 Task: Search one way flight ticket for 4 adults, 1 infant in seat and 1 infant on lap in premium economy from Charlotte Amalie,st. Thomas: Cyril E. King Airport to New Bern: Coastal Carolina Regional Airport (was Craven County Regional) on 8-4-2023. Choice of flights is Emirates. Number of bags: 3 checked bags. Price is upto 83000. Outbound departure time preference is 4:15.
Action: Mouse moved to (332, 285)
Screenshot: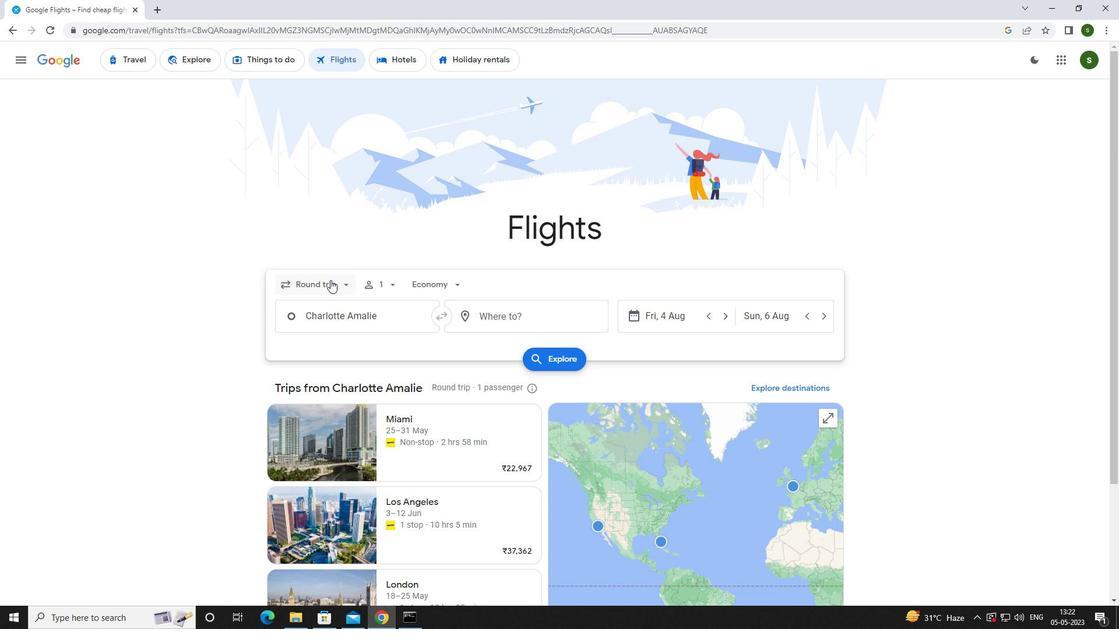 
Action: Mouse pressed left at (332, 285)
Screenshot: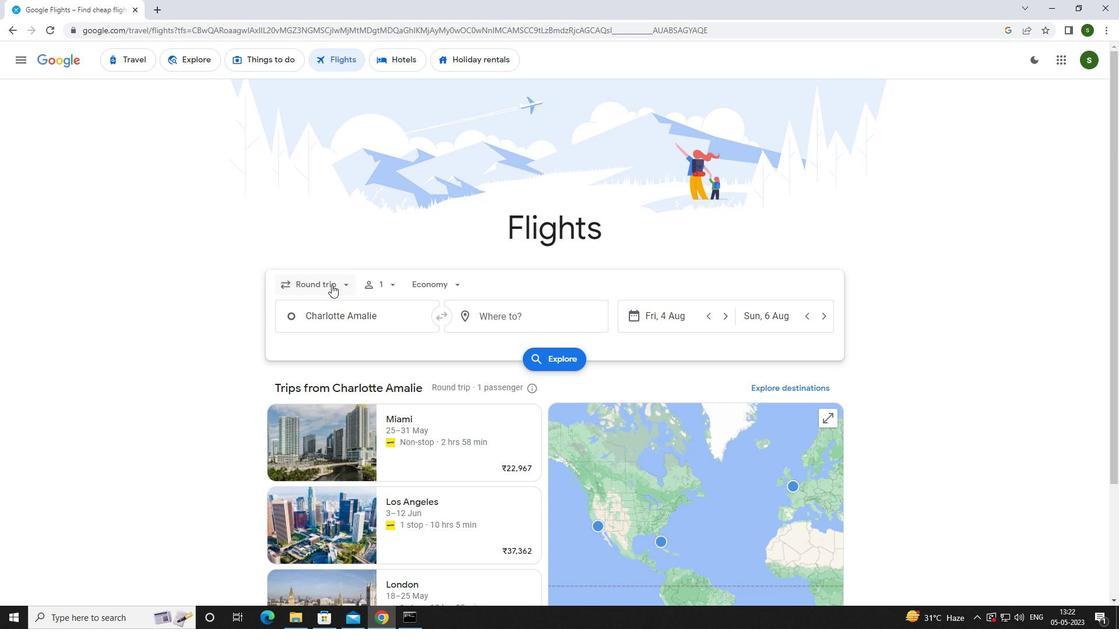 
Action: Mouse moved to (342, 333)
Screenshot: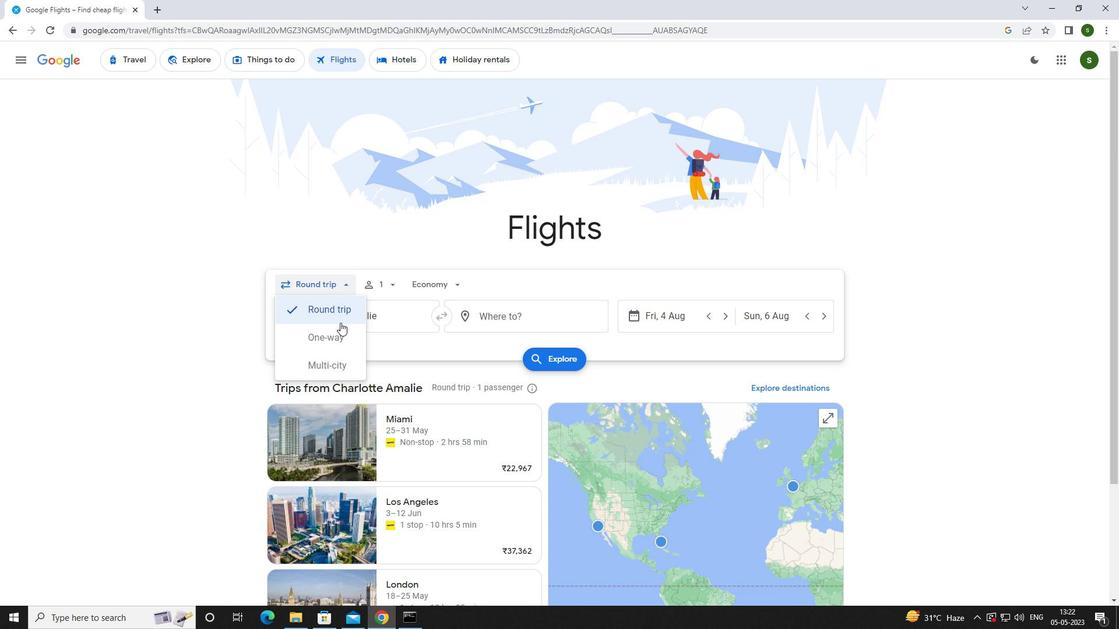 
Action: Mouse pressed left at (342, 333)
Screenshot: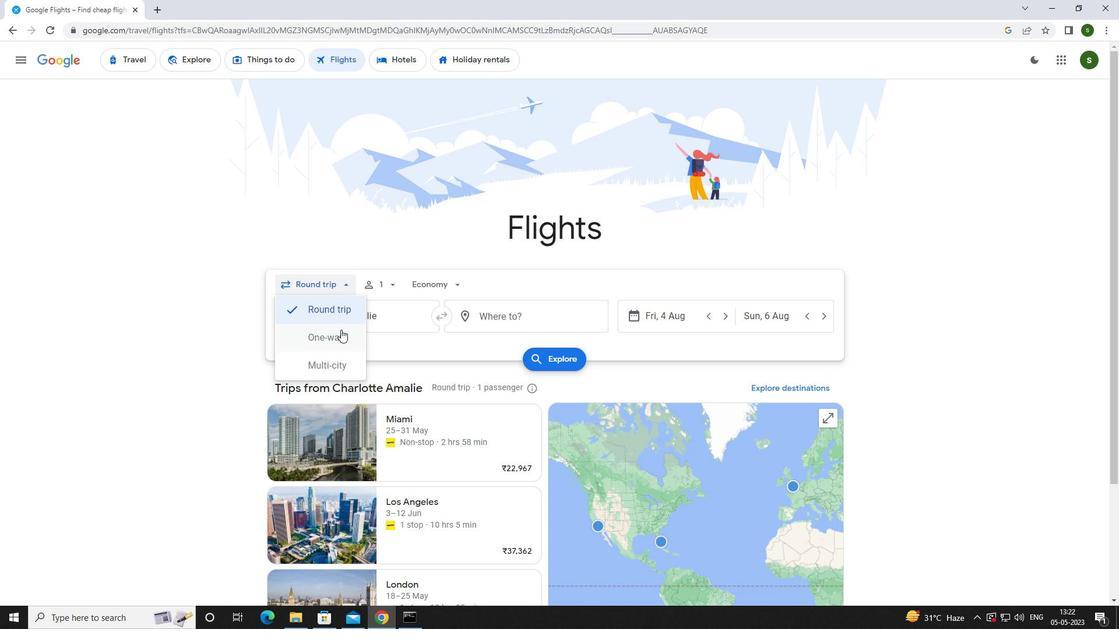 
Action: Mouse moved to (385, 291)
Screenshot: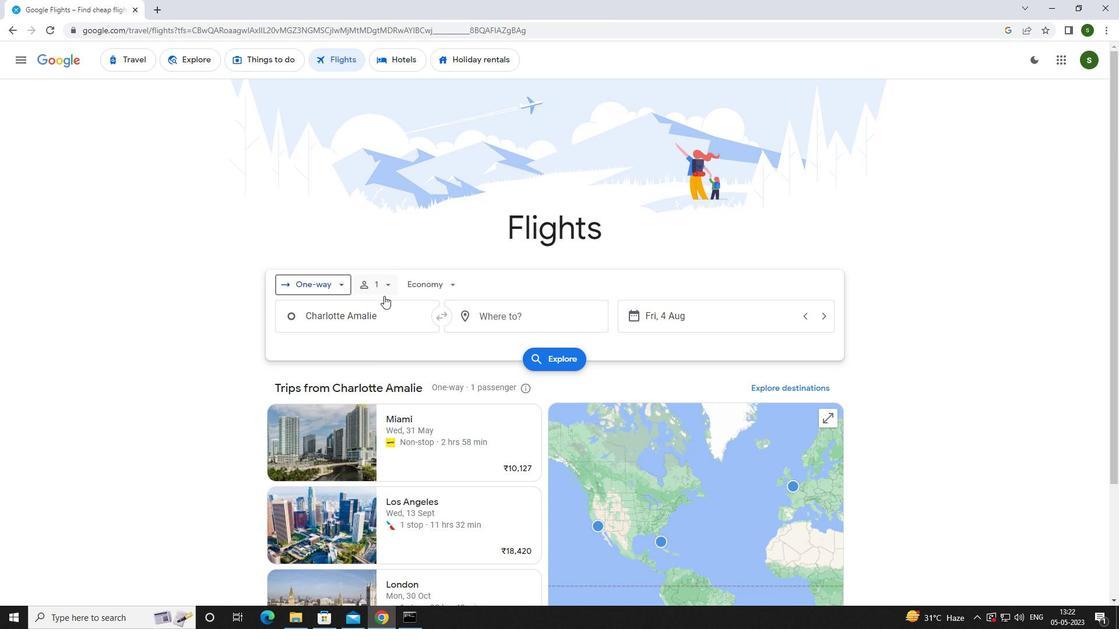 
Action: Mouse pressed left at (385, 291)
Screenshot: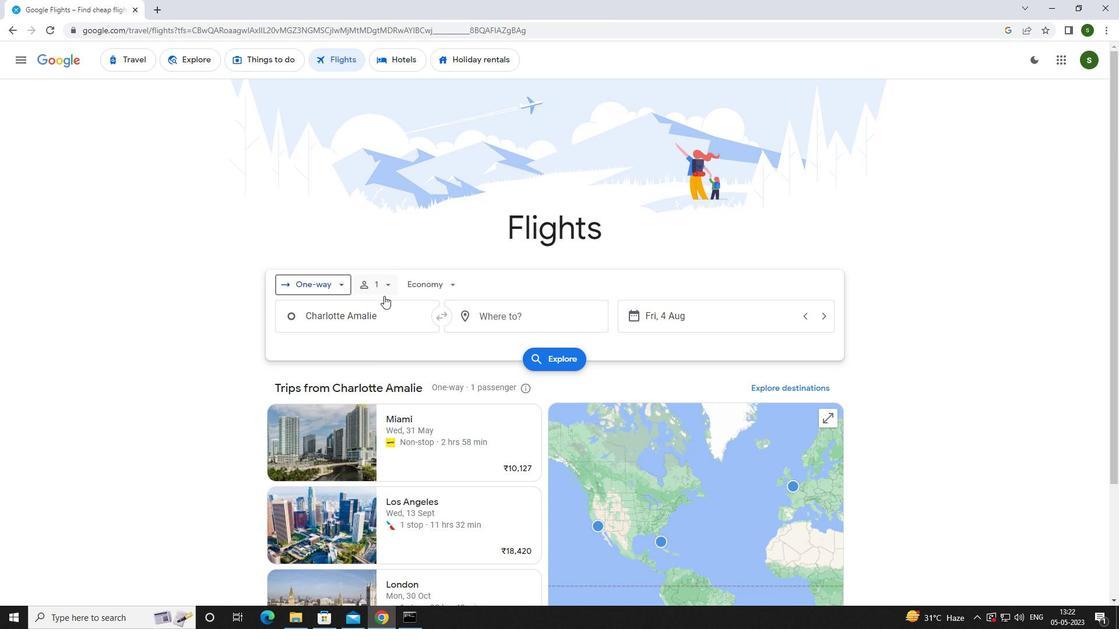 
Action: Mouse moved to (483, 320)
Screenshot: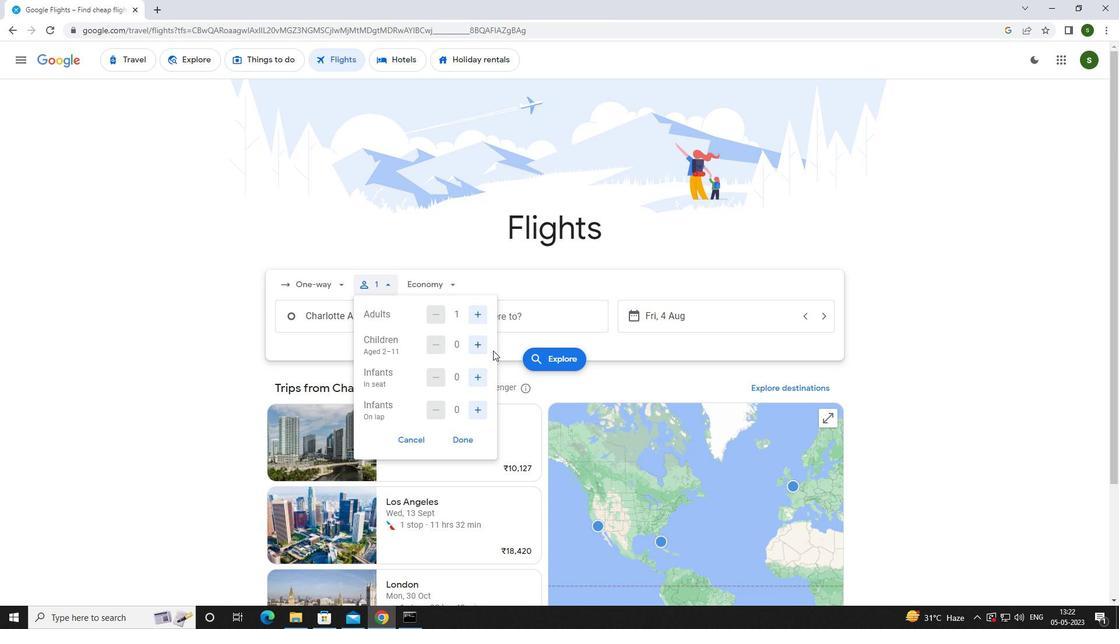 
Action: Mouse pressed left at (483, 320)
Screenshot: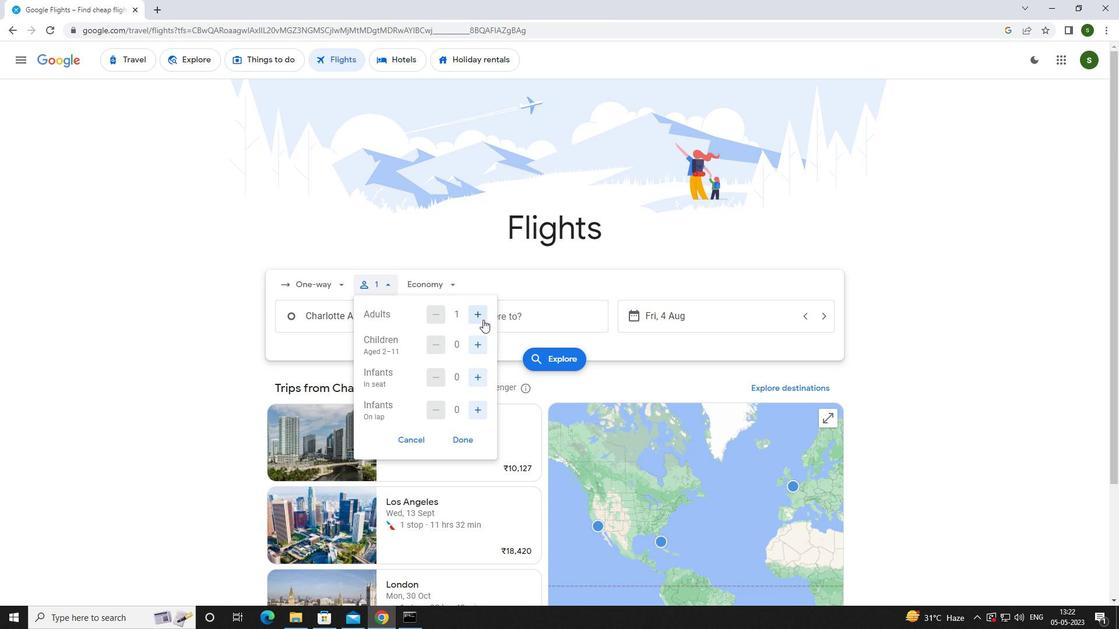 
Action: Mouse pressed left at (483, 320)
Screenshot: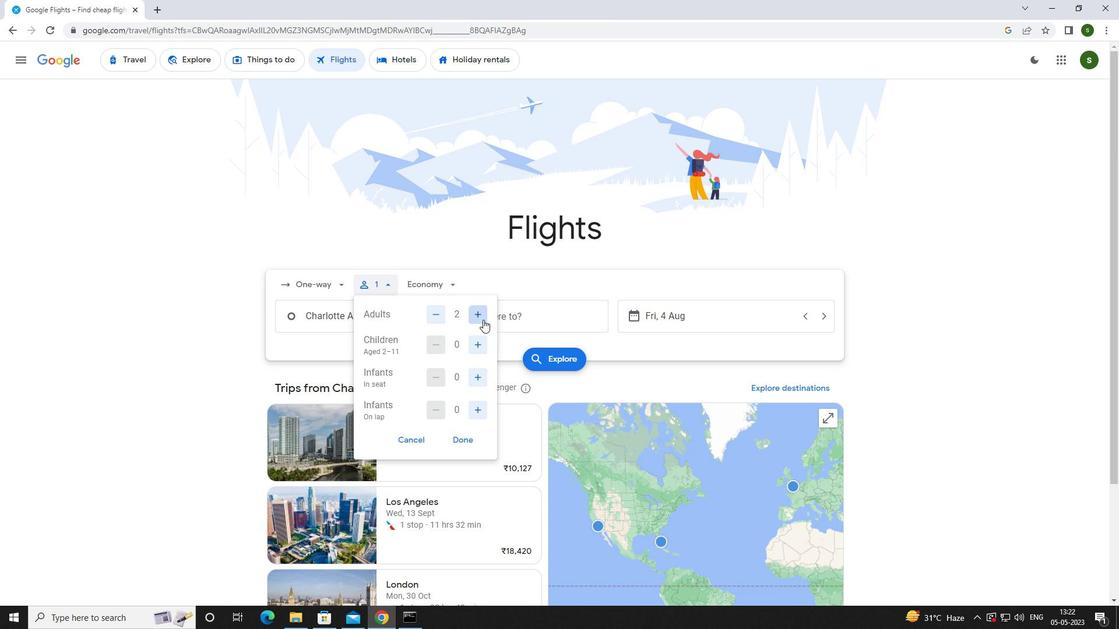 
Action: Mouse pressed left at (483, 320)
Screenshot: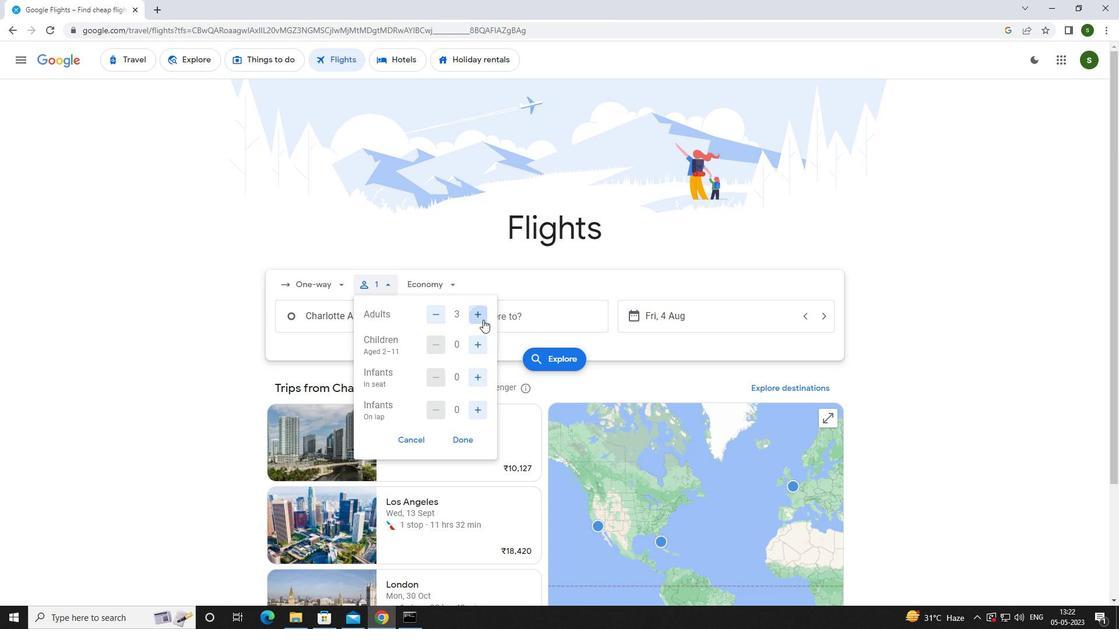 
Action: Mouse moved to (477, 375)
Screenshot: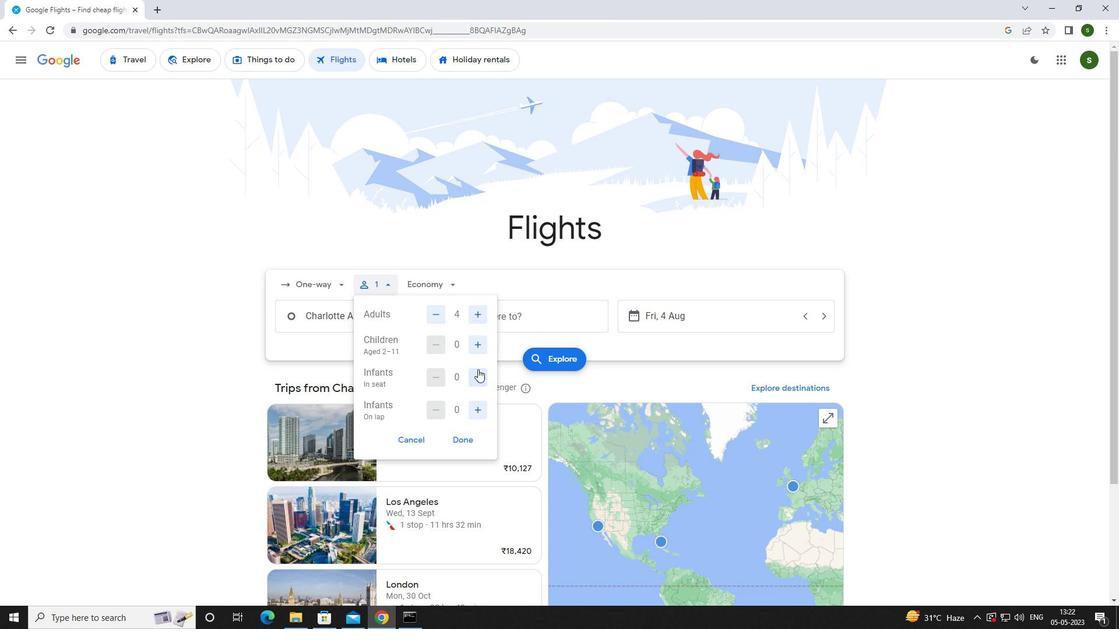 
Action: Mouse pressed left at (477, 375)
Screenshot: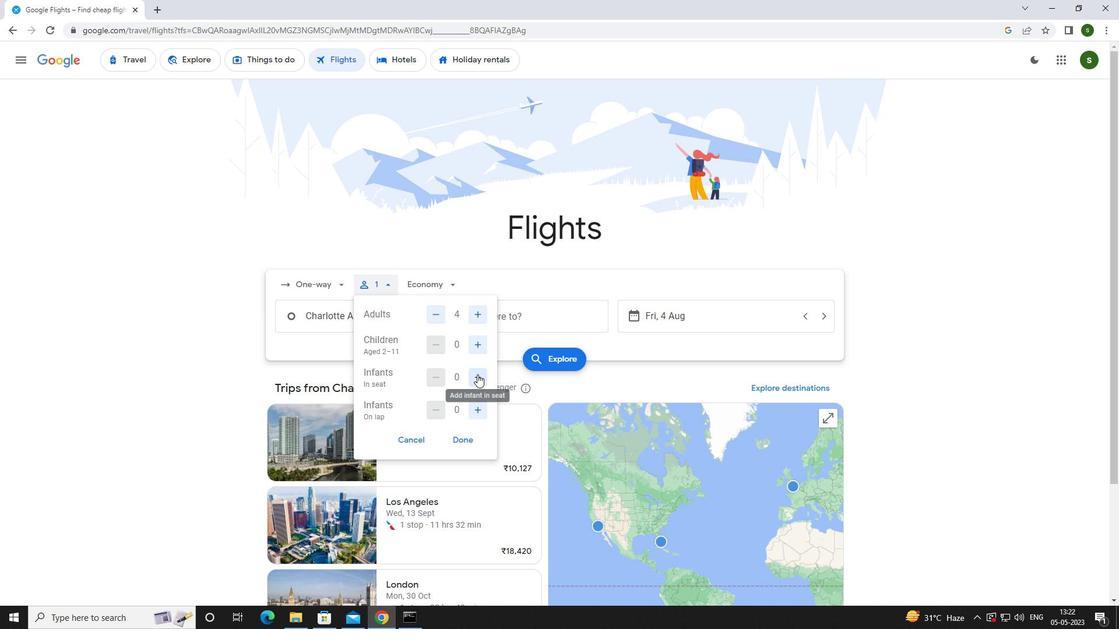 
Action: Mouse moved to (473, 411)
Screenshot: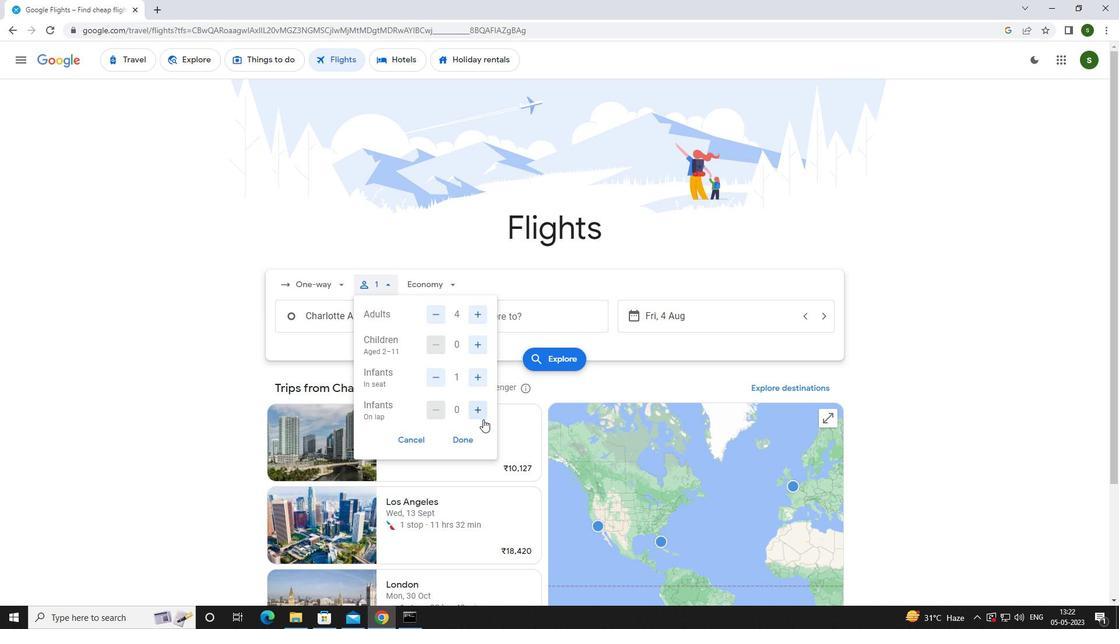 
Action: Mouse pressed left at (473, 411)
Screenshot: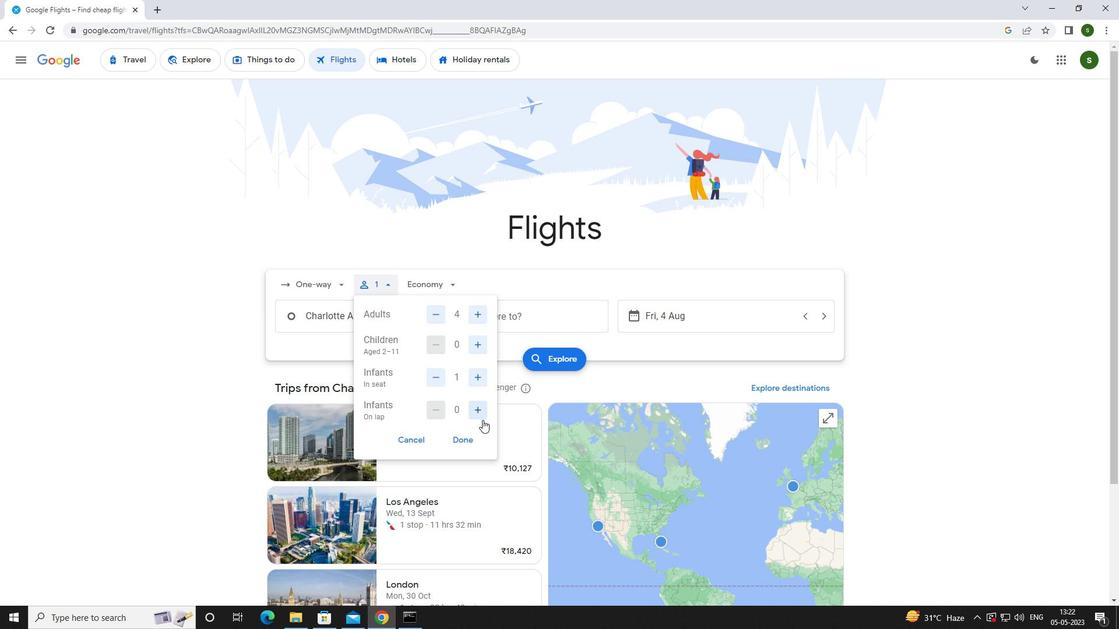 
Action: Mouse moved to (422, 279)
Screenshot: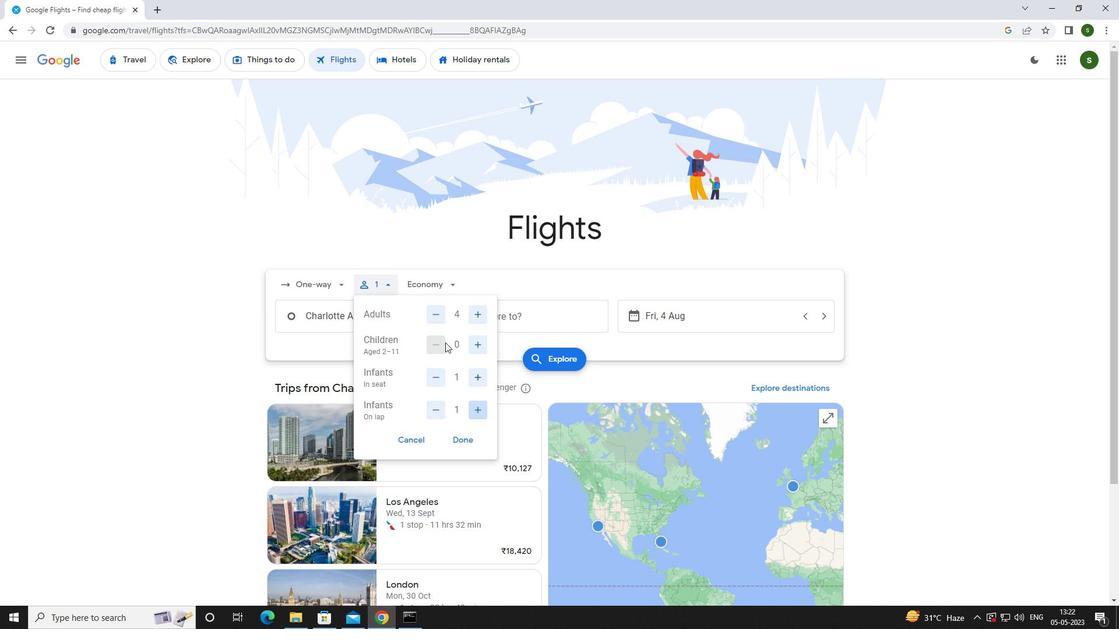 
Action: Mouse pressed left at (422, 279)
Screenshot: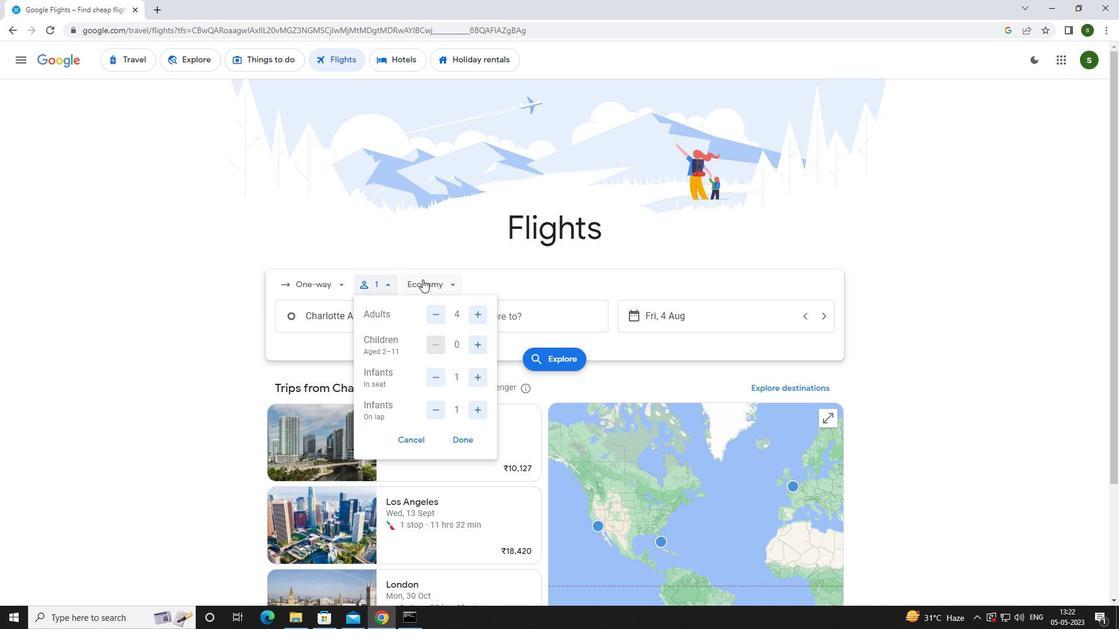 
Action: Mouse moved to (457, 344)
Screenshot: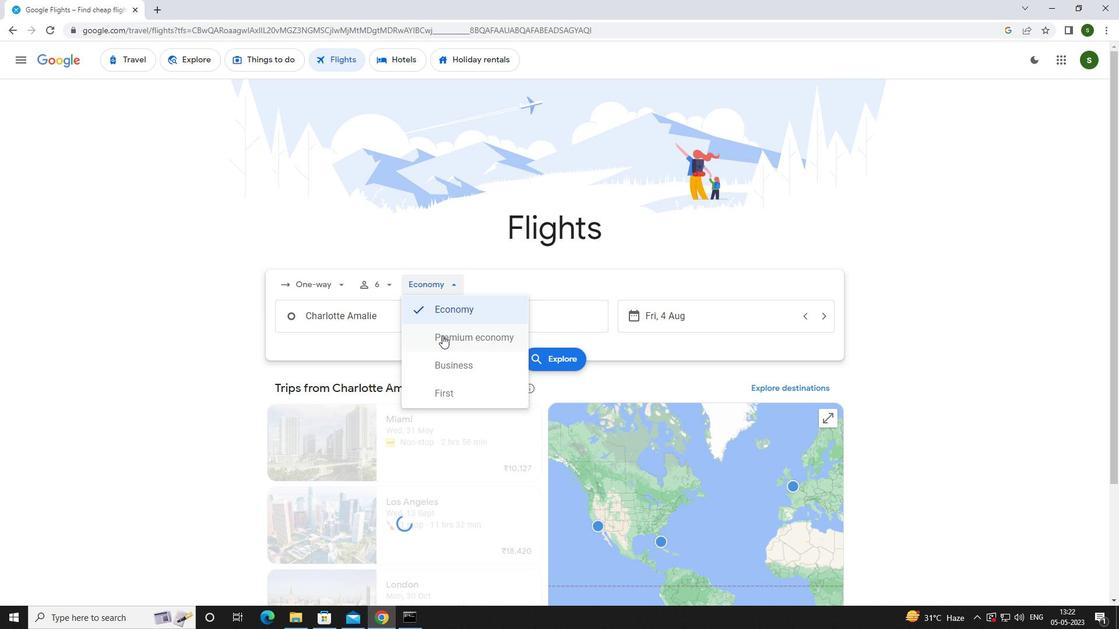 
Action: Mouse pressed left at (457, 344)
Screenshot: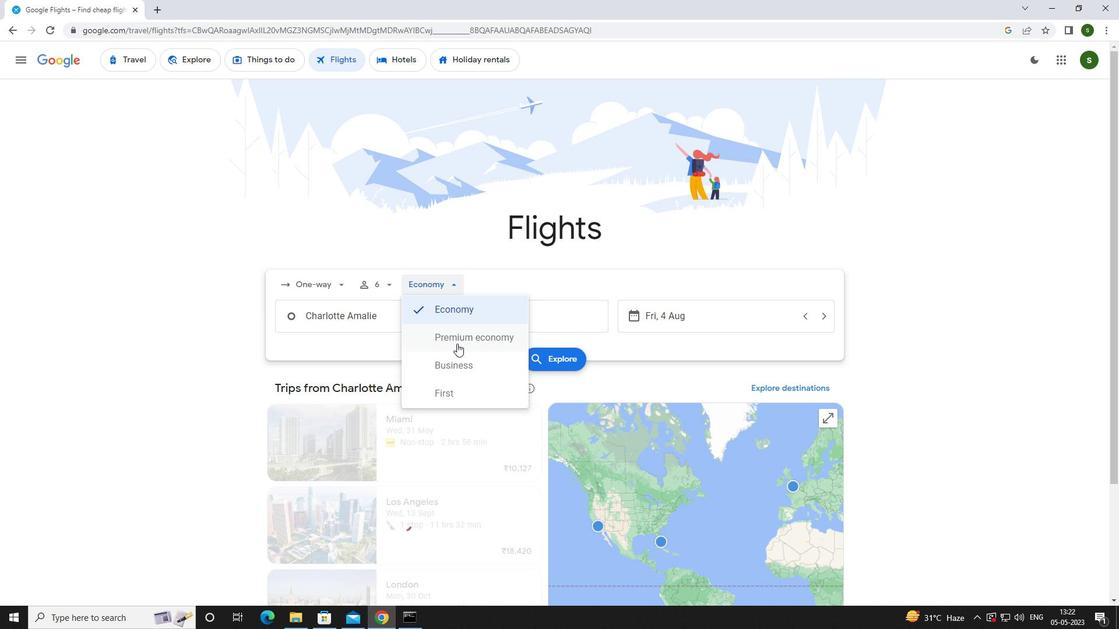 
Action: Mouse moved to (379, 321)
Screenshot: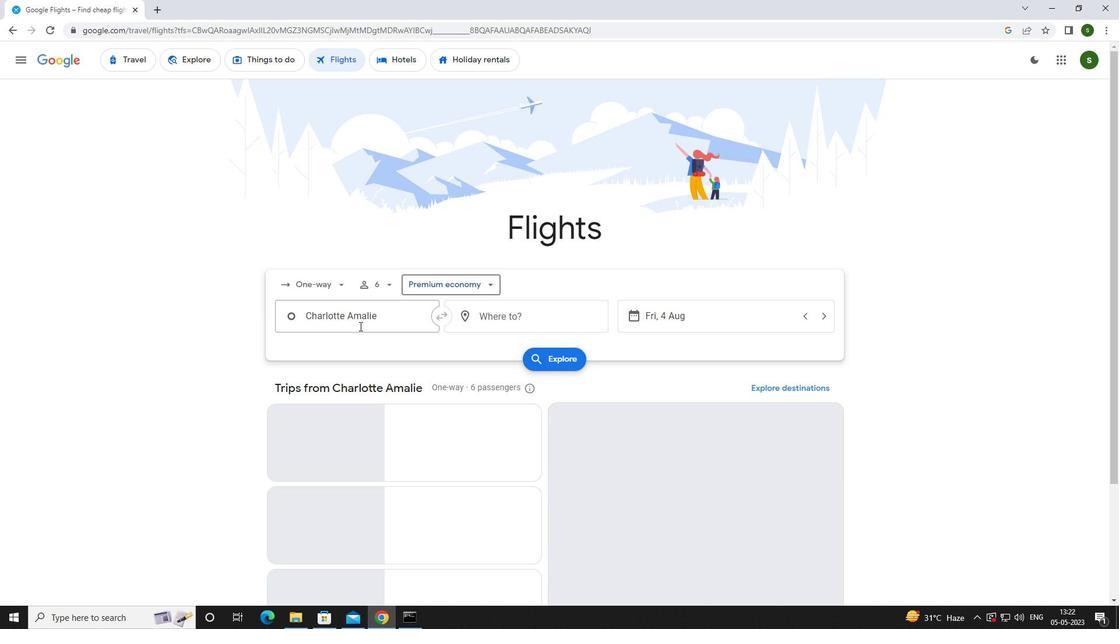 
Action: Mouse pressed left at (379, 321)
Screenshot: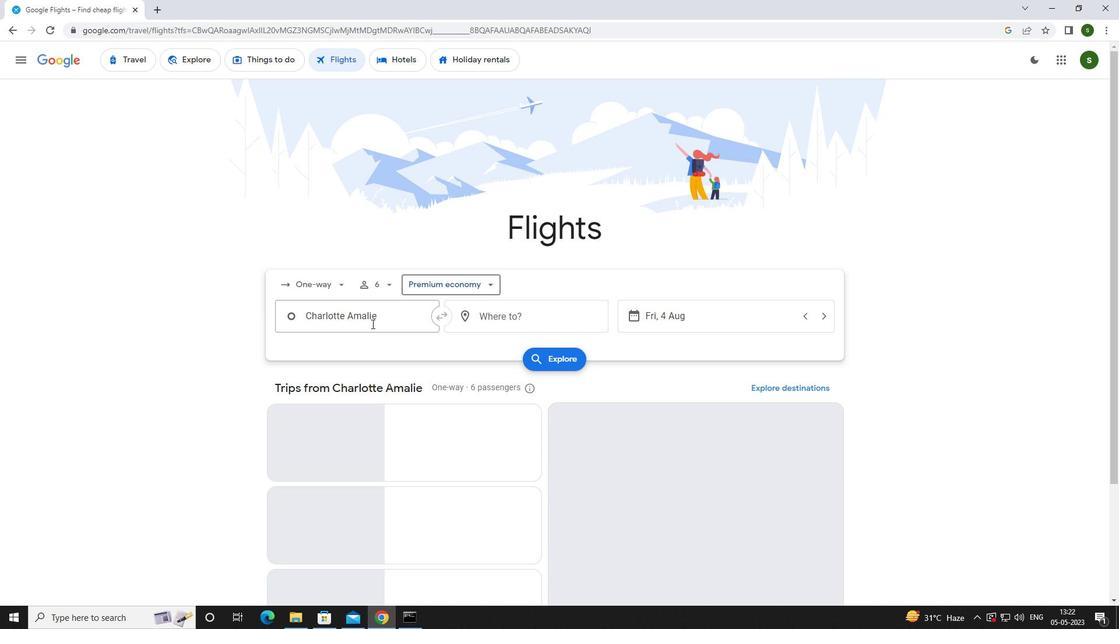 
Action: Key pressed <Key.caps_lock>c<Key.caps_lock>harlotte
Screenshot: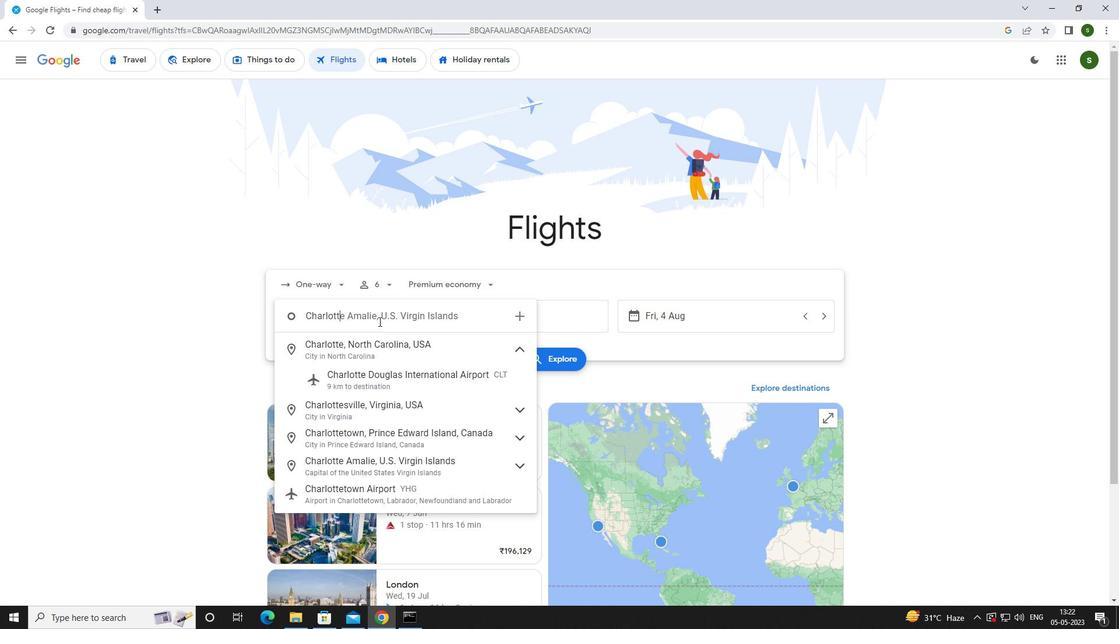 
Action: Mouse moved to (384, 461)
Screenshot: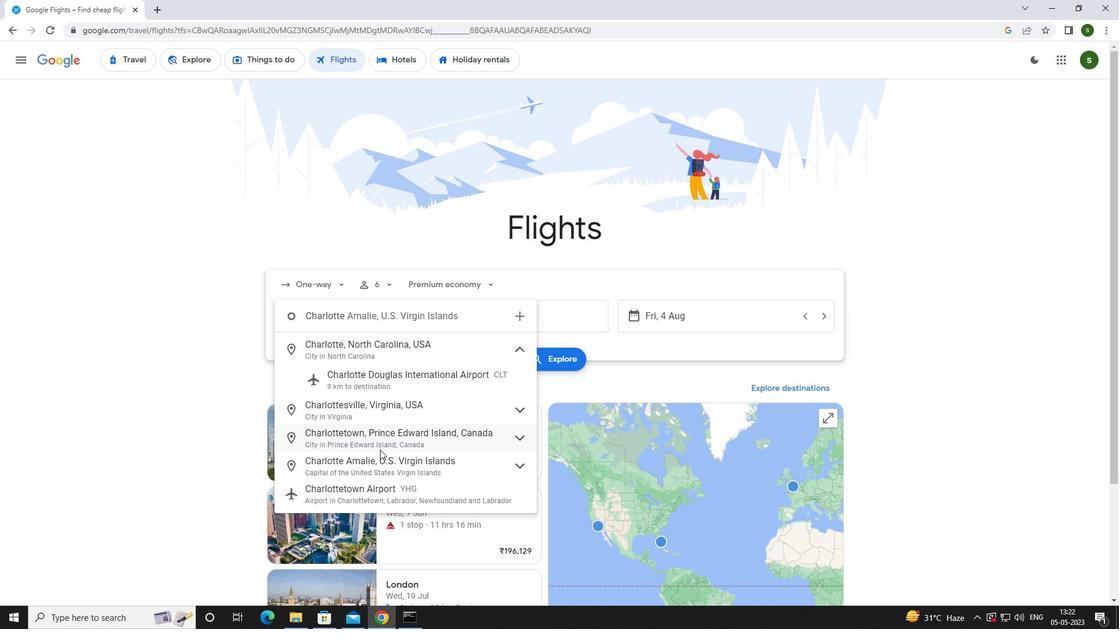 
Action: Mouse pressed left at (384, 461)
Screenshot: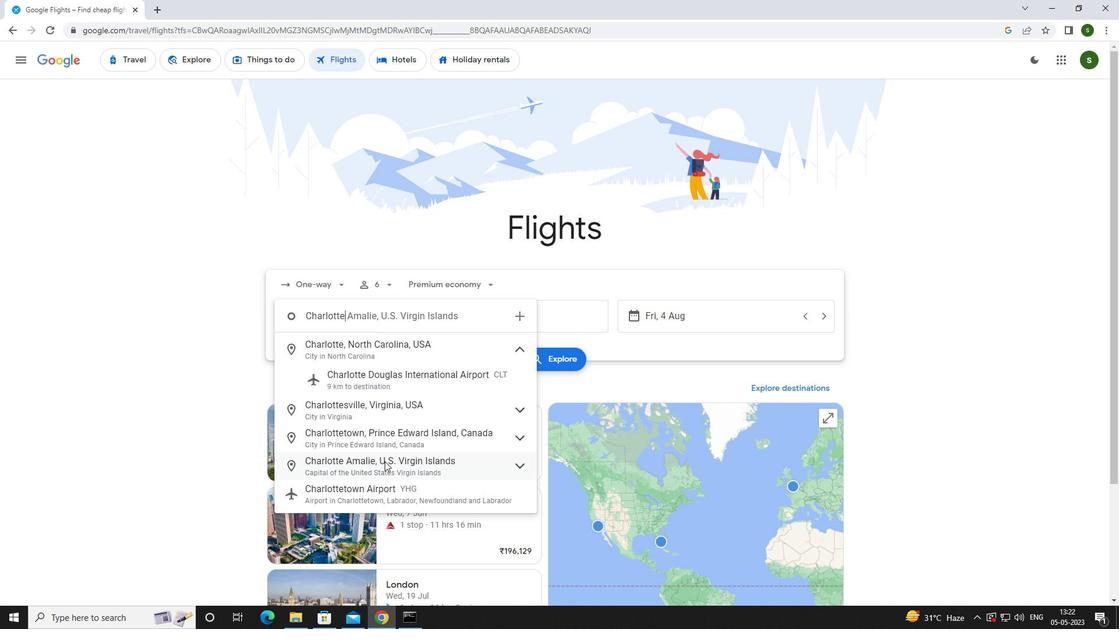 
Action: Mouse moved to (486, 316)
Screenshot: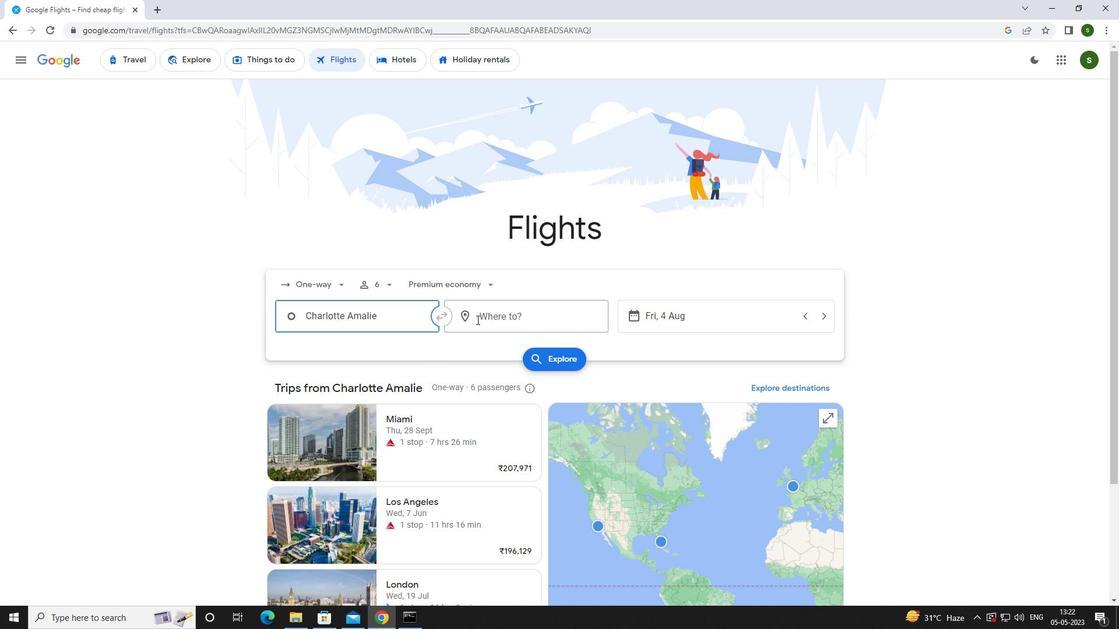 
Action: Mouse pressed left at (486, 316)
Screenshot: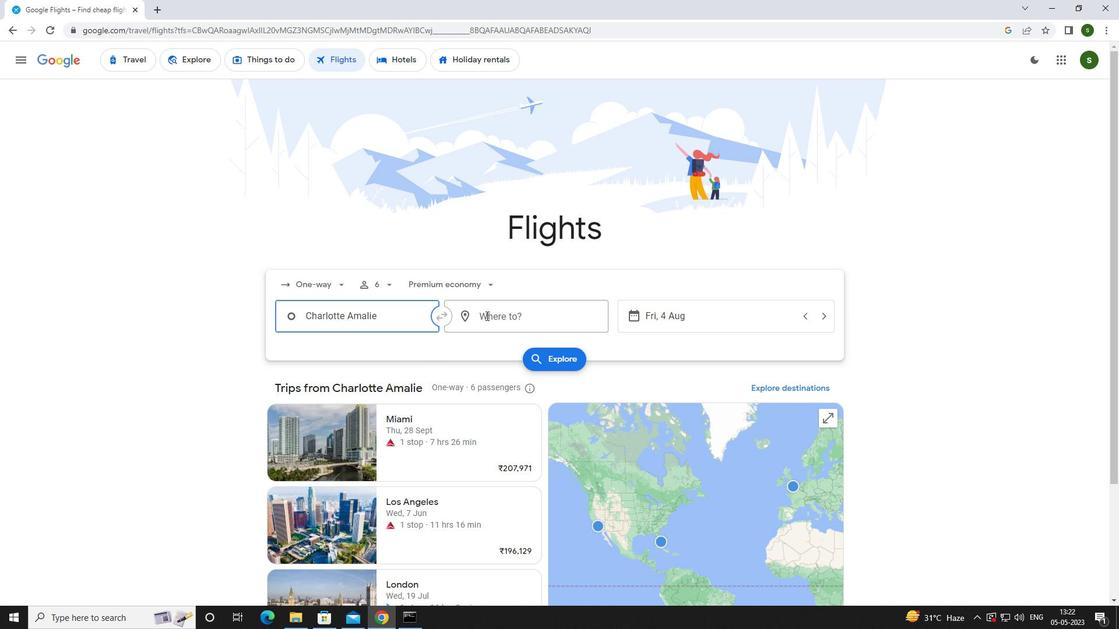 
Action: Mouse moved to (488, 316)
Screenshot: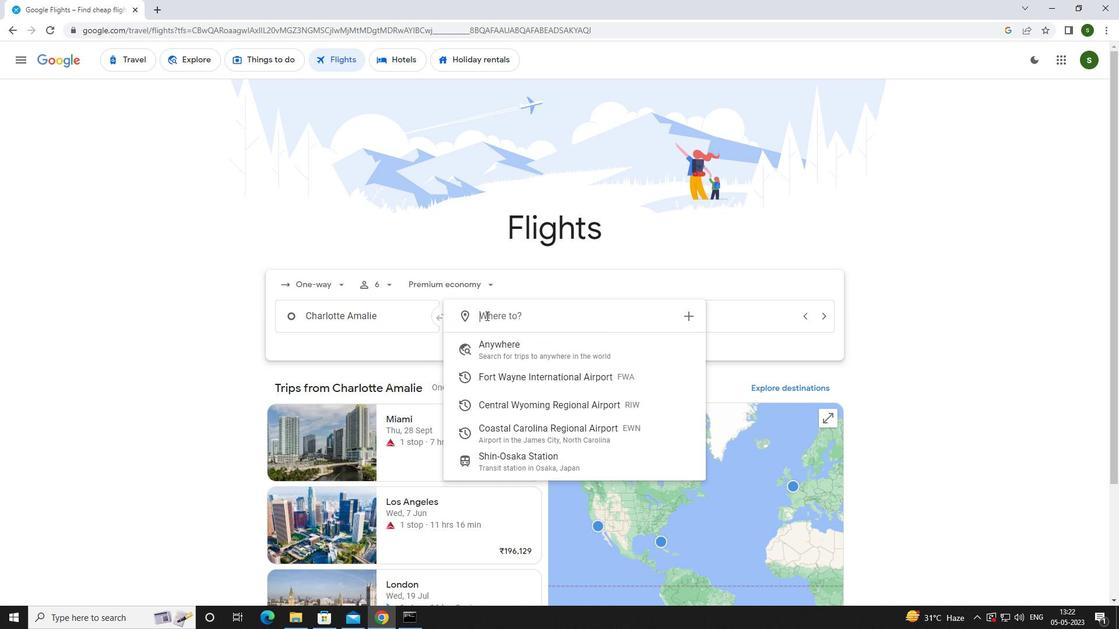 
Action: Key pressed <Key.caps_lock>c<Key.caps_lock>oastal
Screenshot: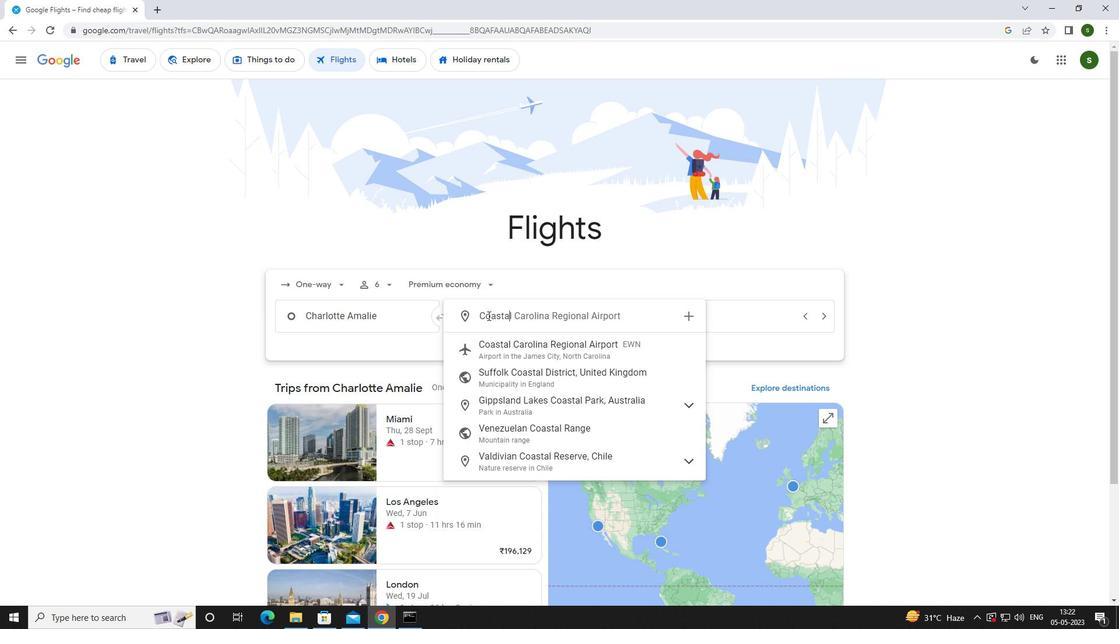 
Action: Mouse moved to (502, 348)
Screenshot: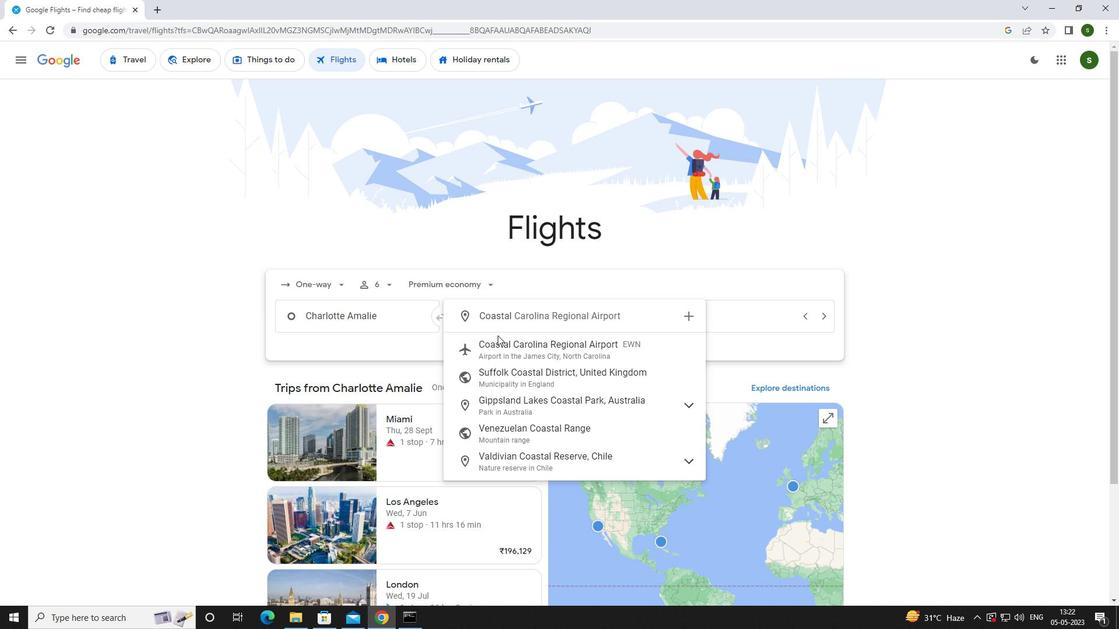 
Action: Mouse pressed left at (502, 348)
Screenshot: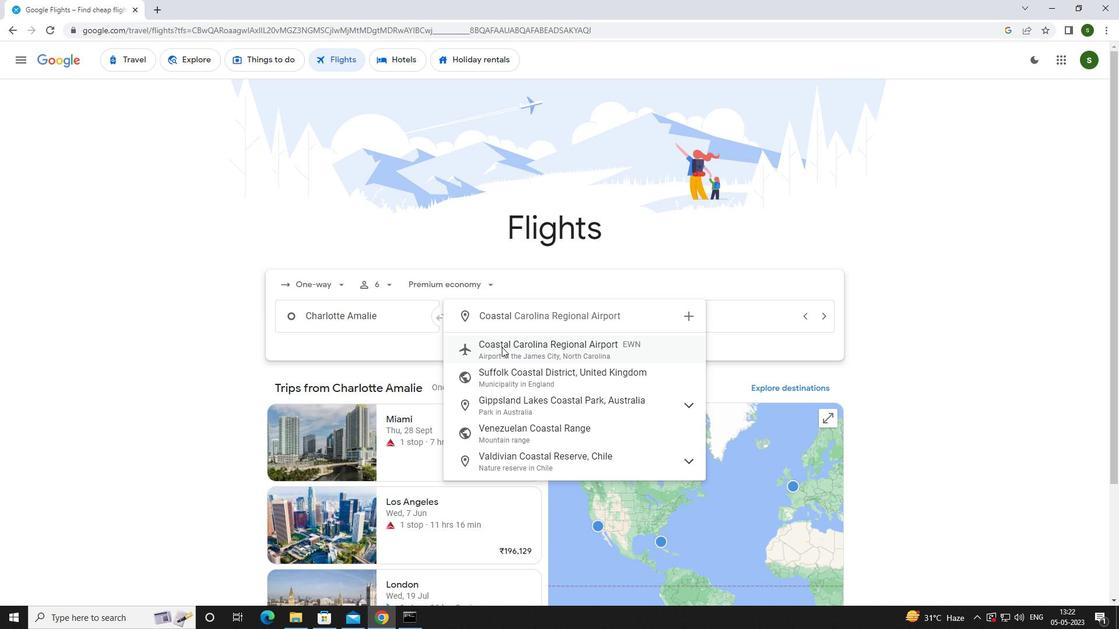 
Action: Mouse moved to (673, 312)
Screenshot: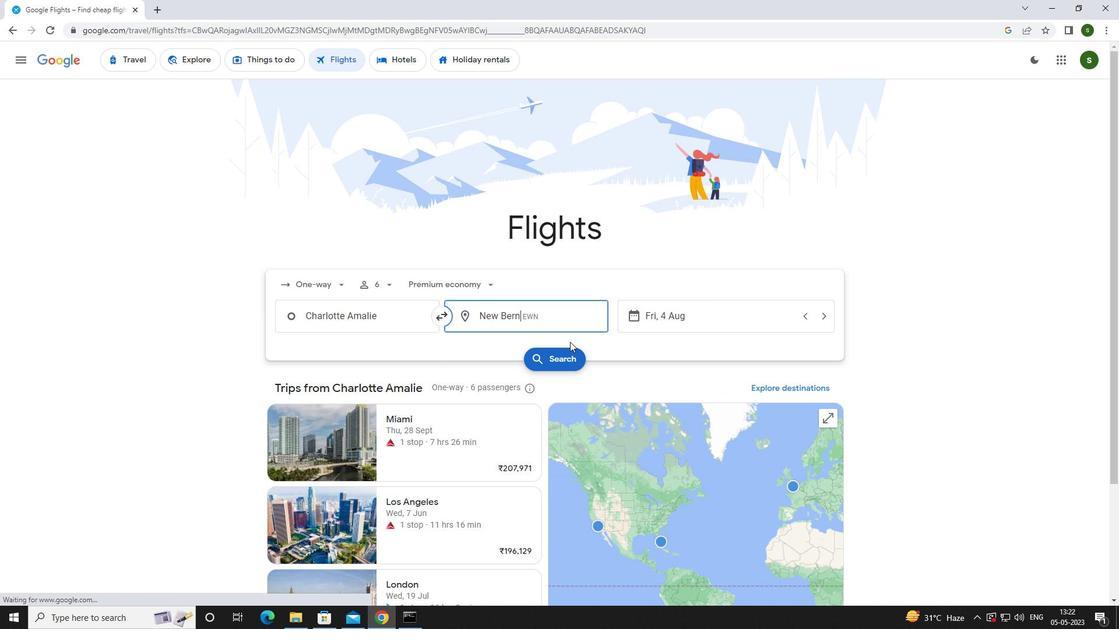 
Action: Mouse pressed left at (673, 312)
Screenshot: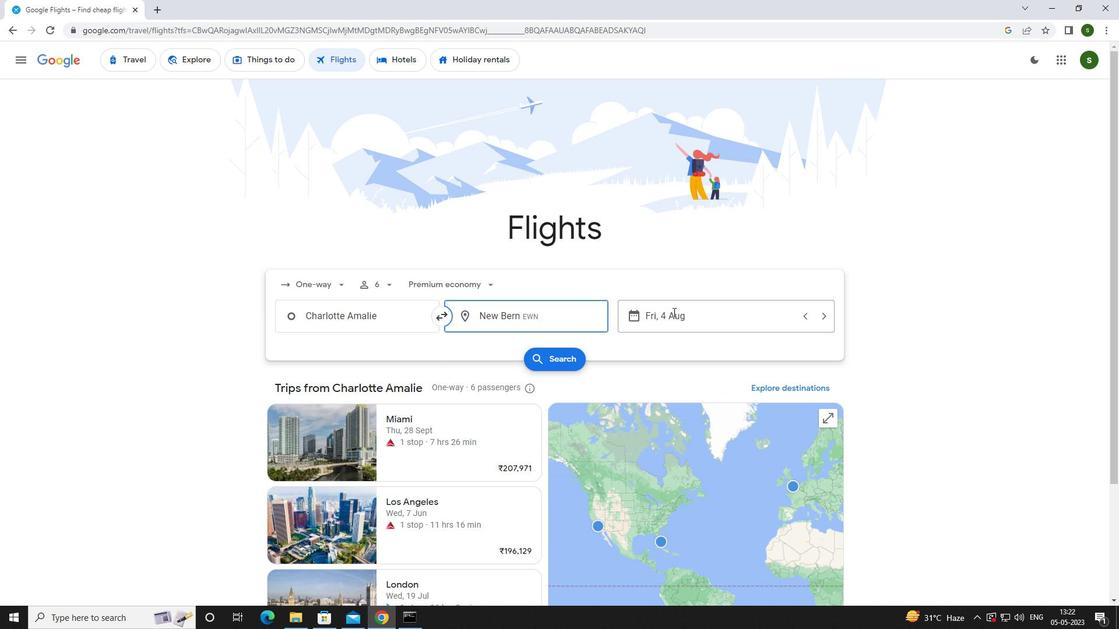 
Action: Mouse moved to (562, 388)
Screenshot: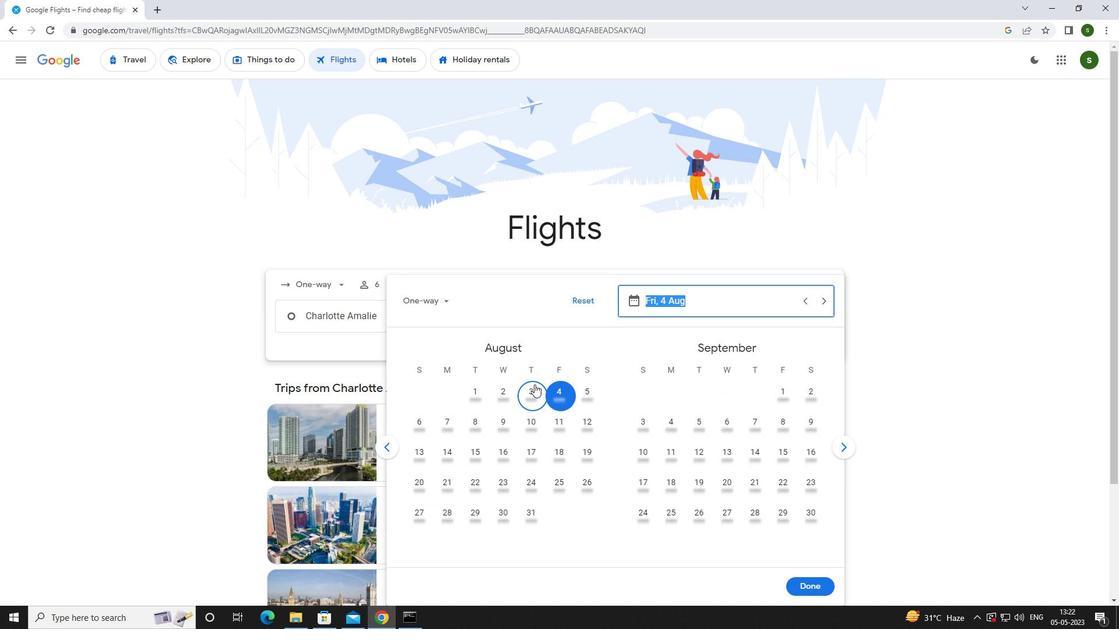 
Action: Mouse pressed left at (562, 388)
Screenshot: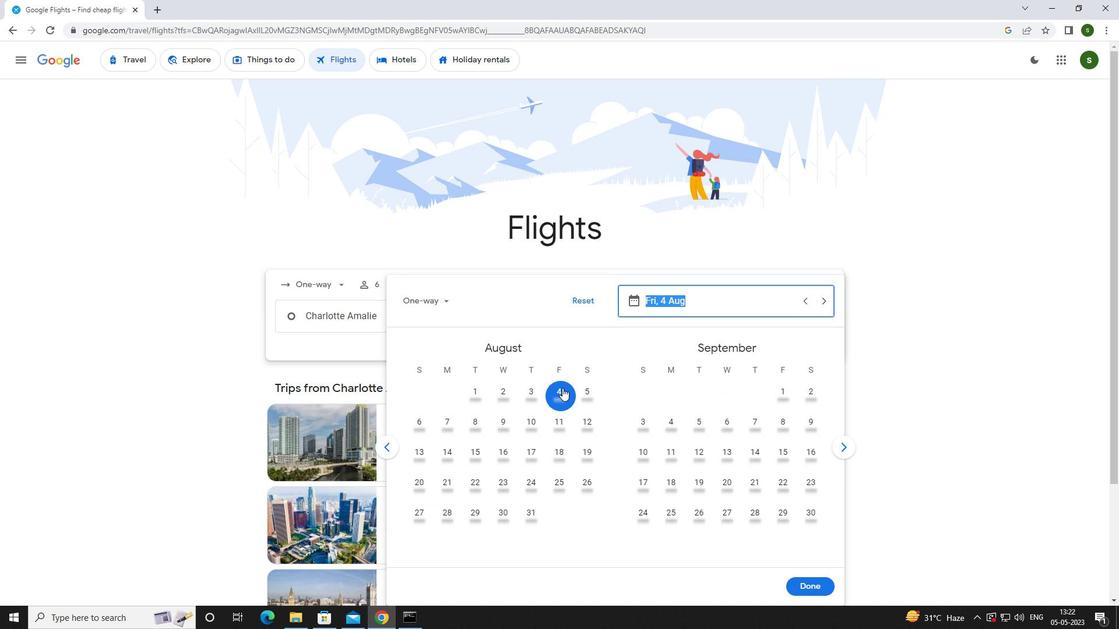 
Action: Mouse moved to (806, 584)
Screenshot: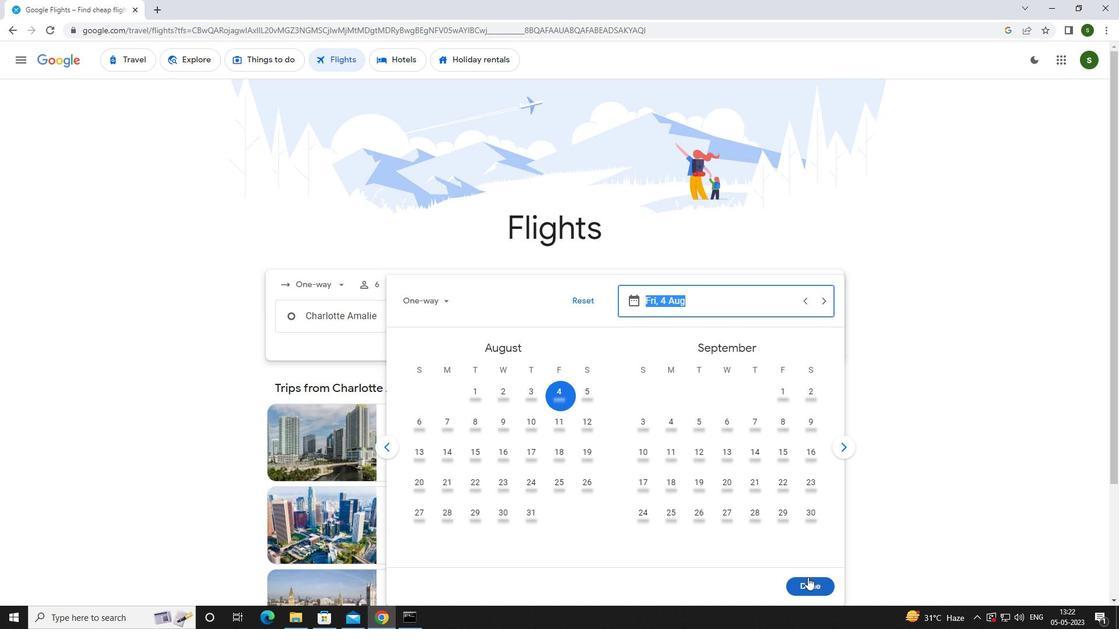 
Action: Mouse pressed left at (806, 584)
Screenshot: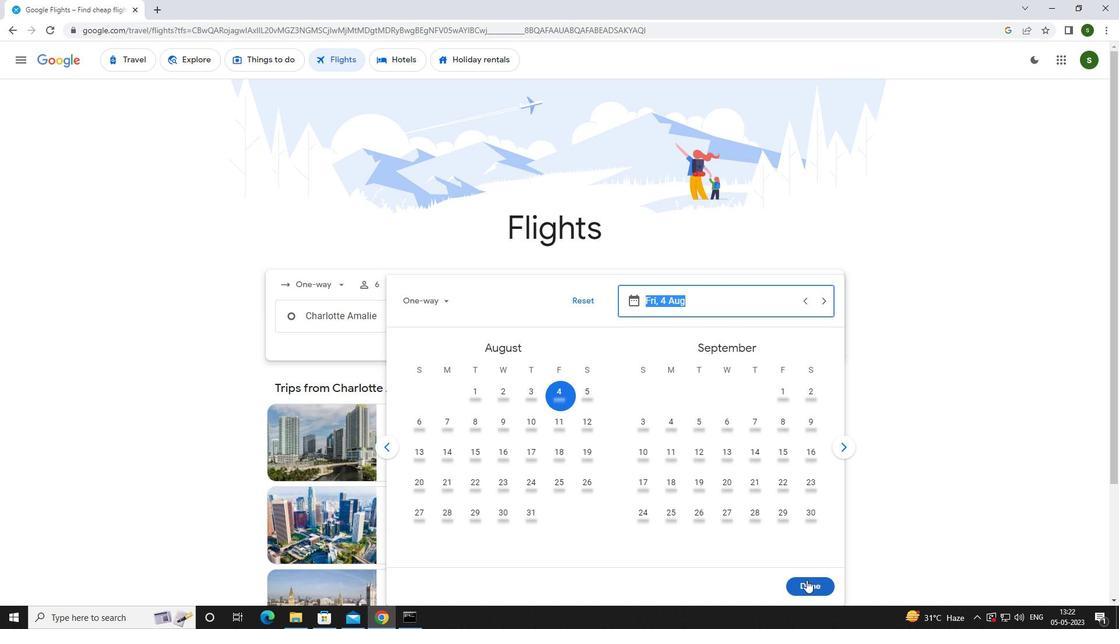 
Action: Mouse moved to (568, 367)
Screenshot: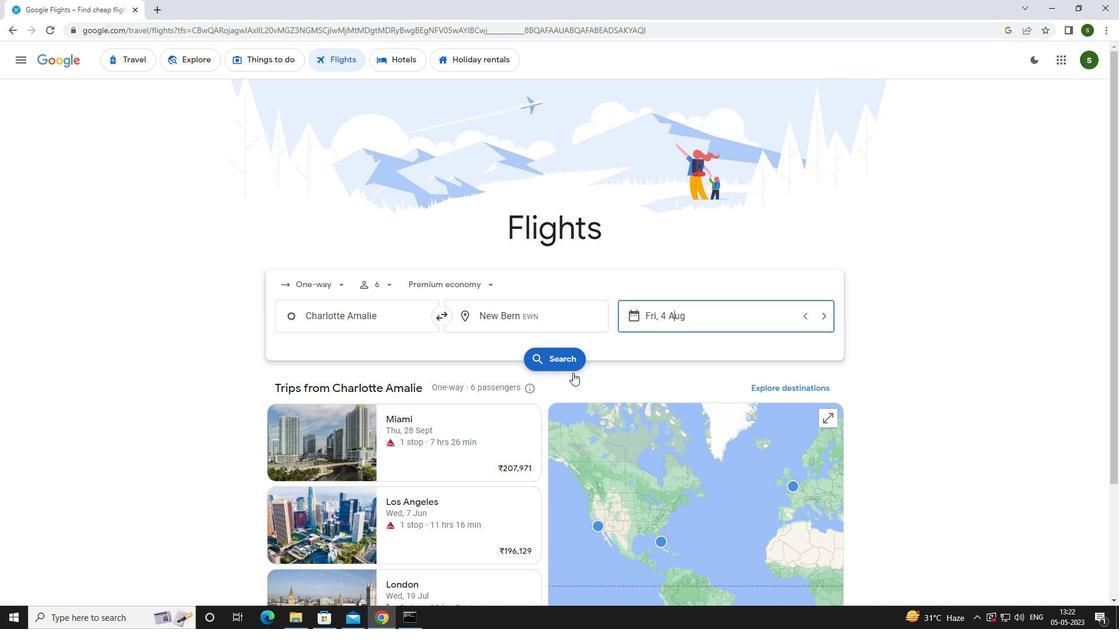 
Action: Mouse pressed left at (568, 367)
Screenshot: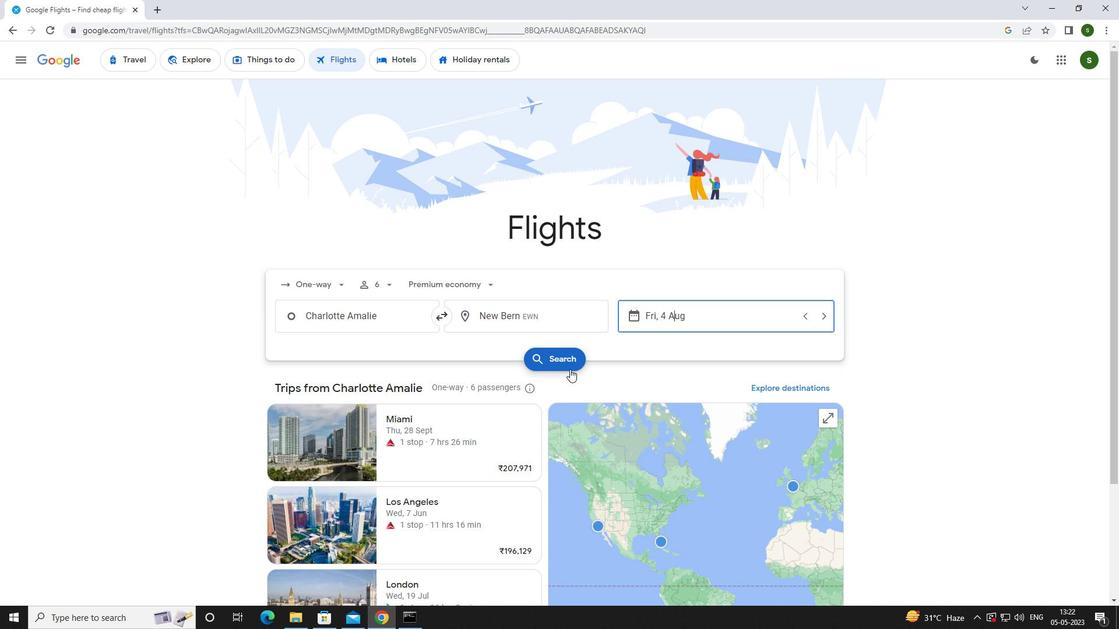 
Action: Mouse moved to (277, 158)
Screenshot: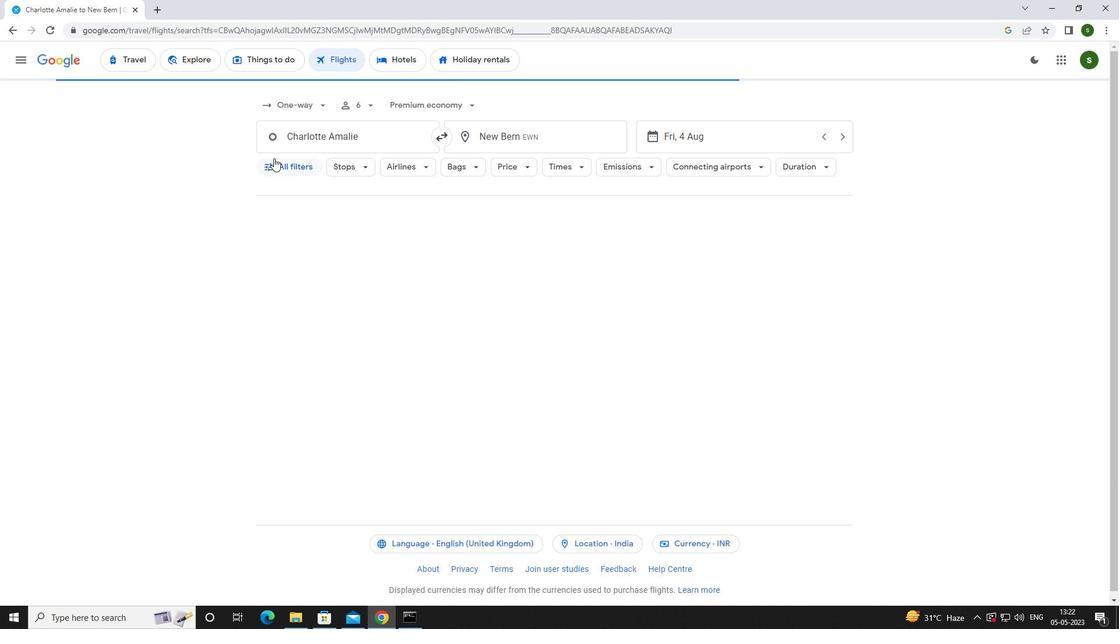 
Action: Mouse pressed left at (277, 158)
Screenshot: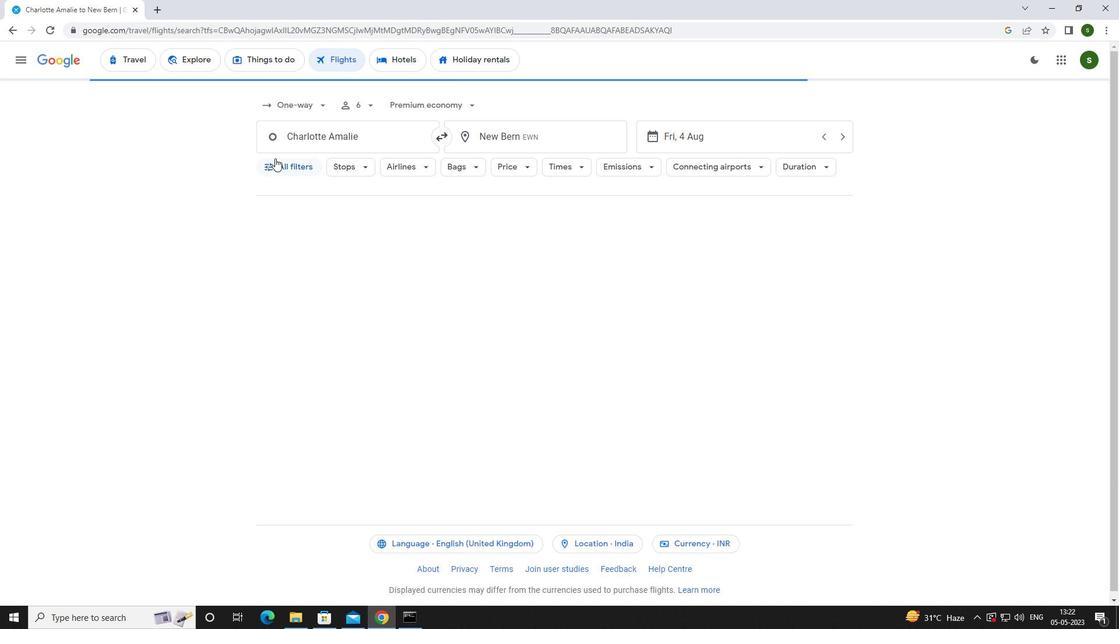 
Action: Mouse moved to (441, 411)
Screenshot: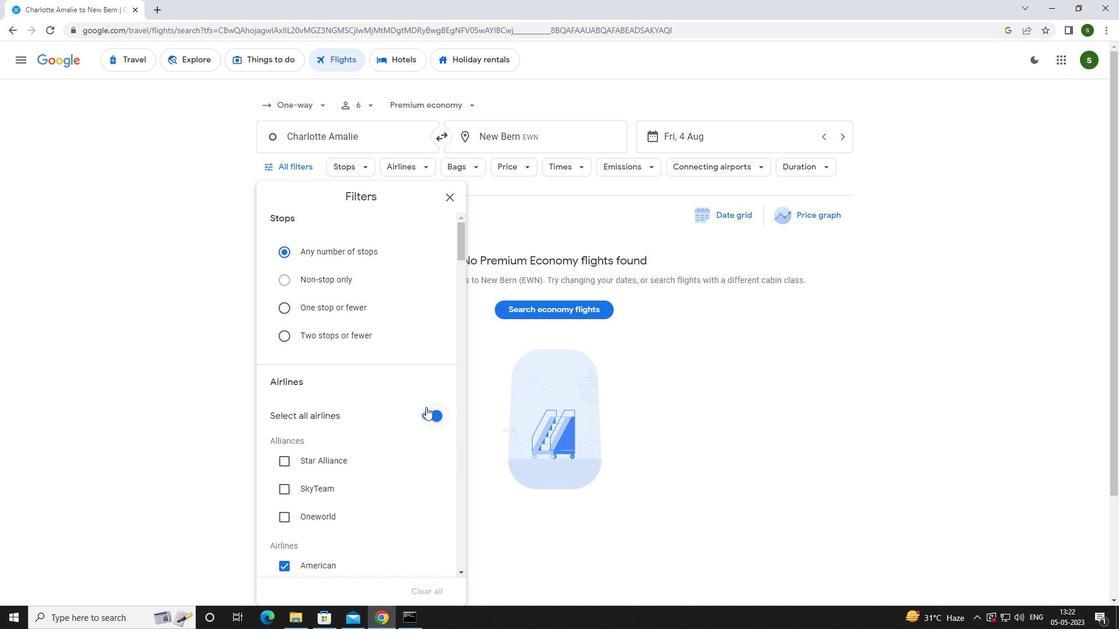 
Action: Mouse pressed left at (441, 411)
Screenshot: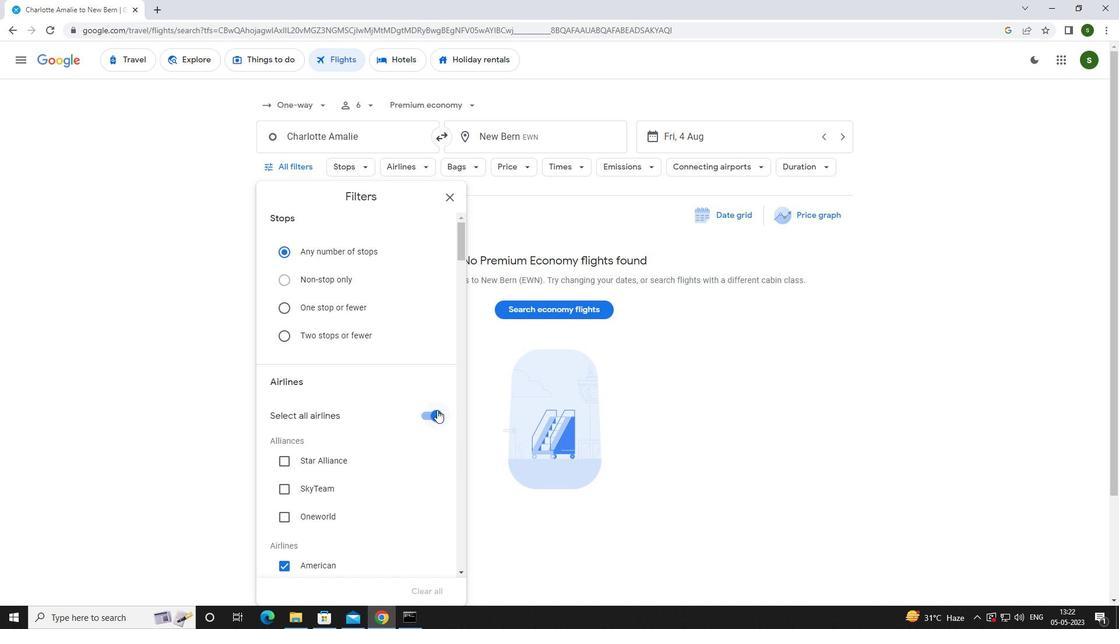 
Action: Mouse moved to (378, 384)
Screenshot: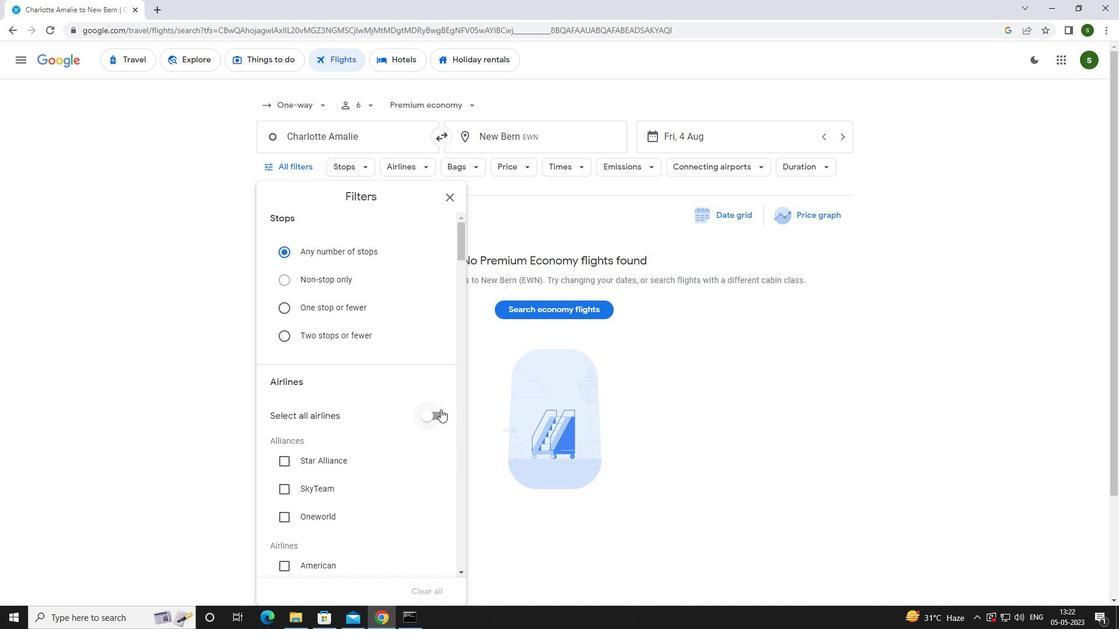 
Action: Mouse scrolled (378, 383) with delta (0, 0)
Screenshot: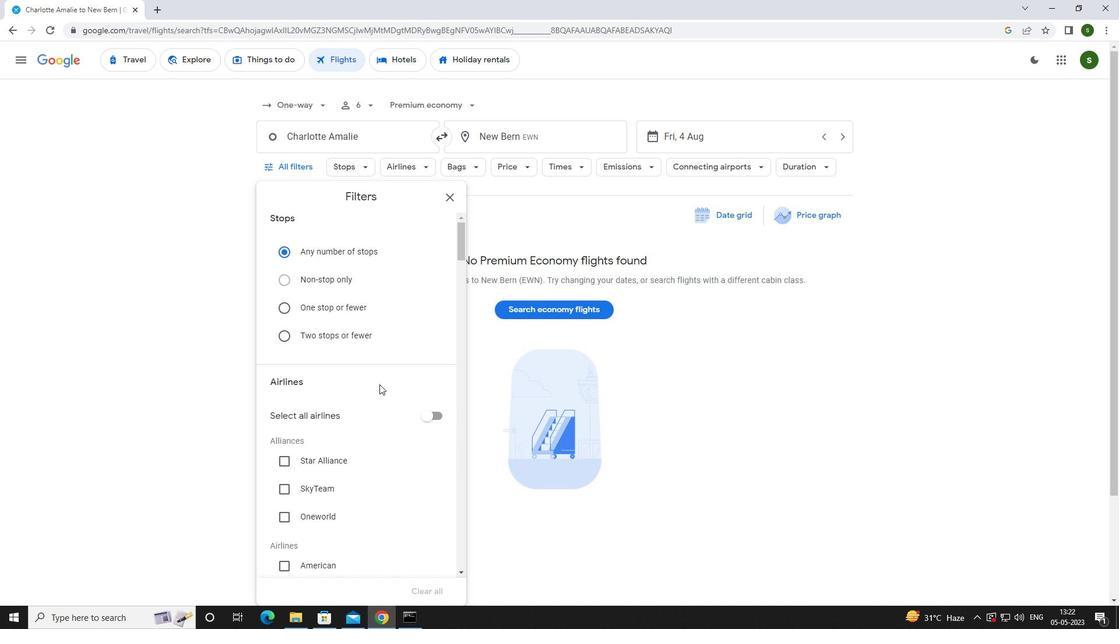 
Action: Mouse scrolled (378, 383) with delta (0, 0)
Screenshot: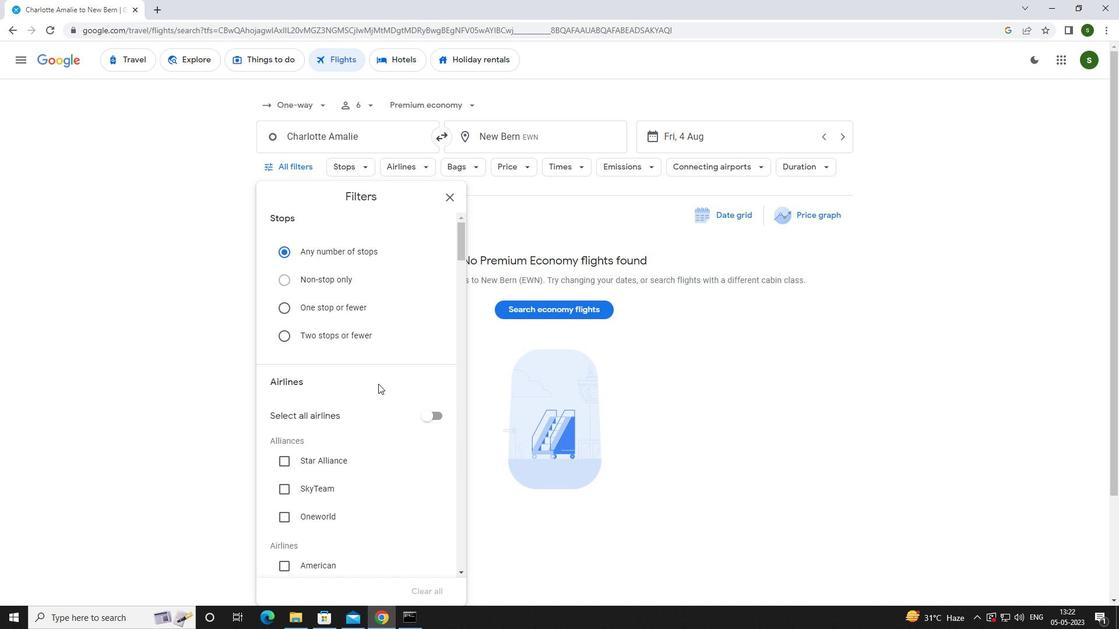 
Action: Mouse scrolled (378, 383) with delta (0, 0)
Screenshot: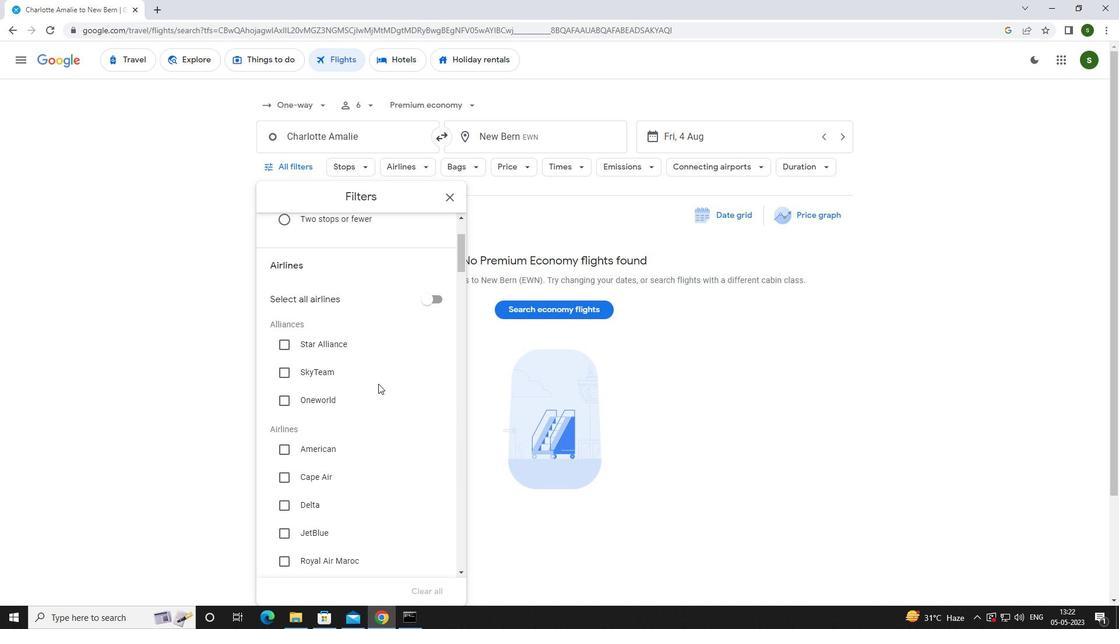 
Action: Mouse moved to (378, 383)
Screenshot: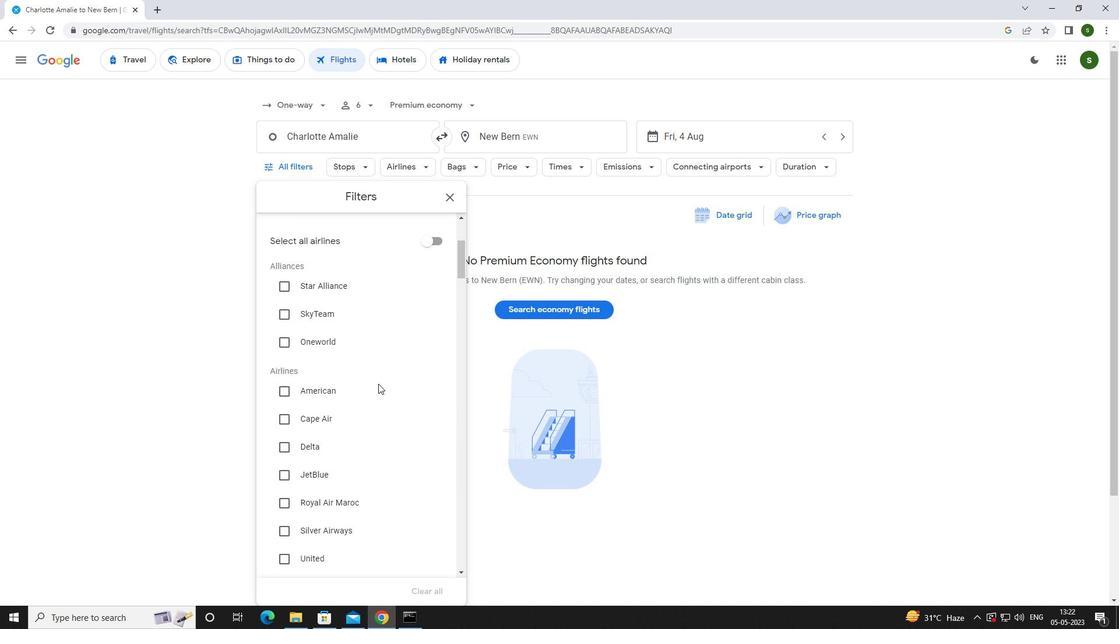 
Action: Mouse scrolled (378, 383) with delta (0, 0)
Screenshot: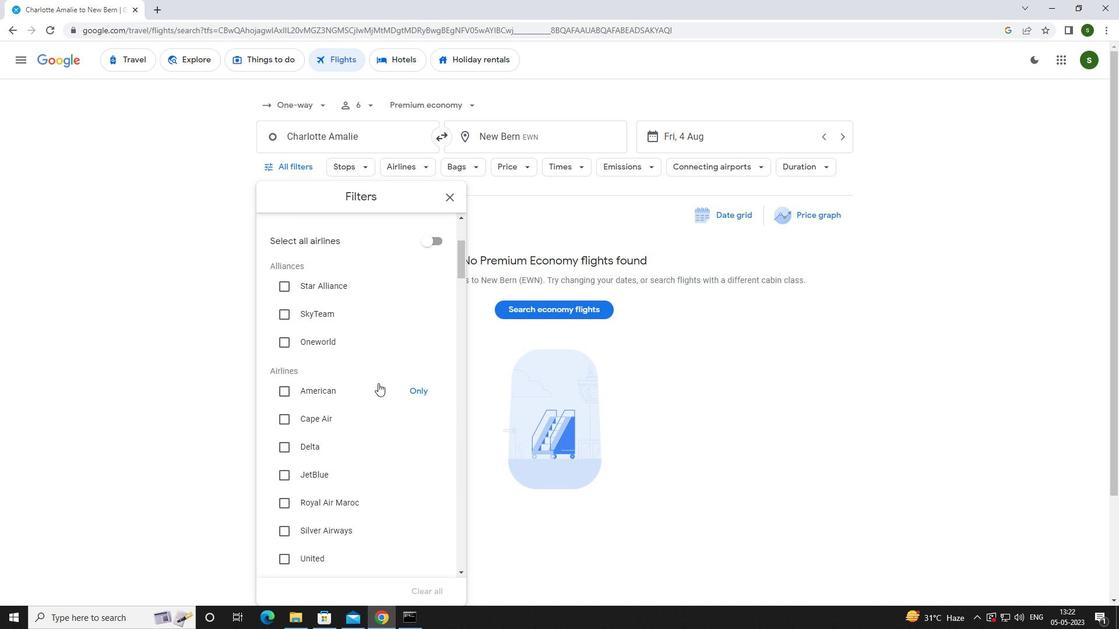 
Action: Mouse scrolled (378, 383) with delta (0, 0)
Screenshot: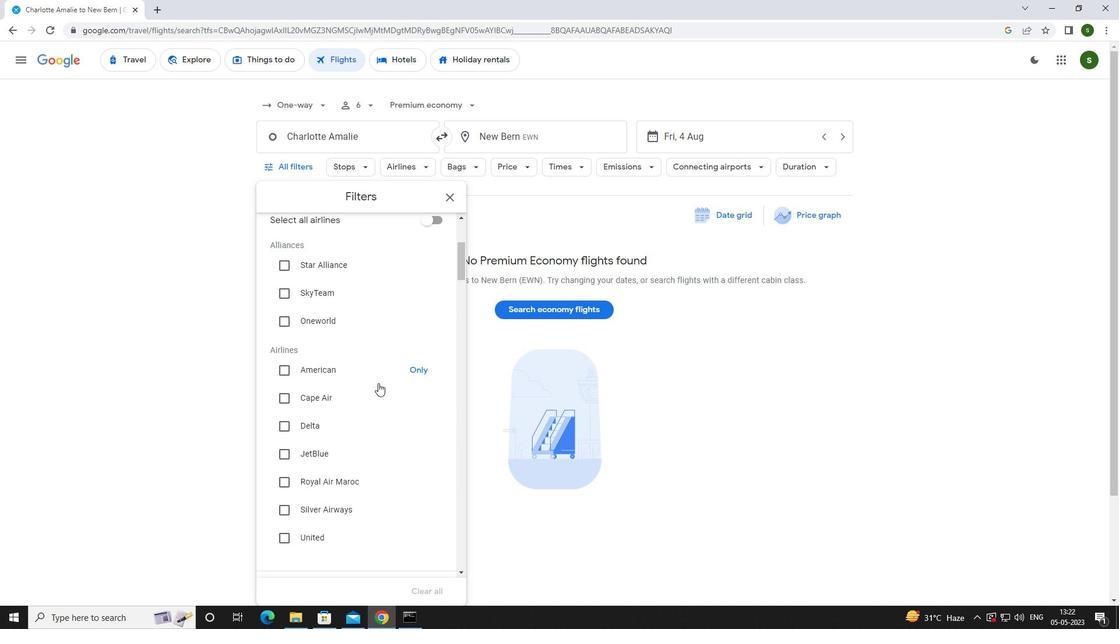 
Action: Mouse scrolled (378, 383) with delta (0, 0)
Screenshot: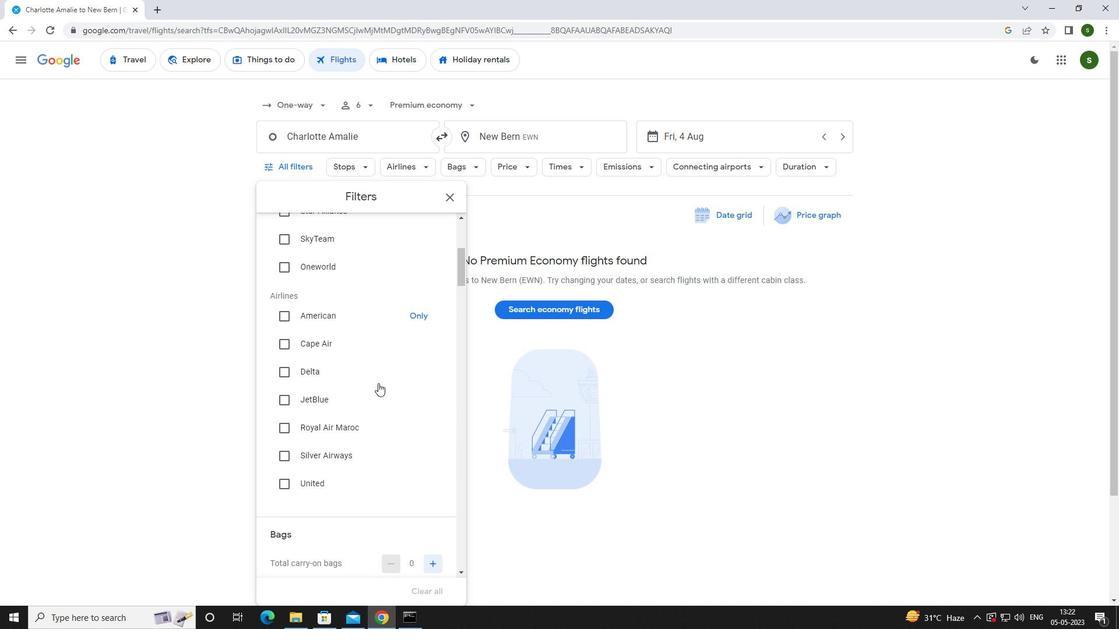 
Action: Mouse scrolled (378, 383) with delta (0, 0)
Screenshot: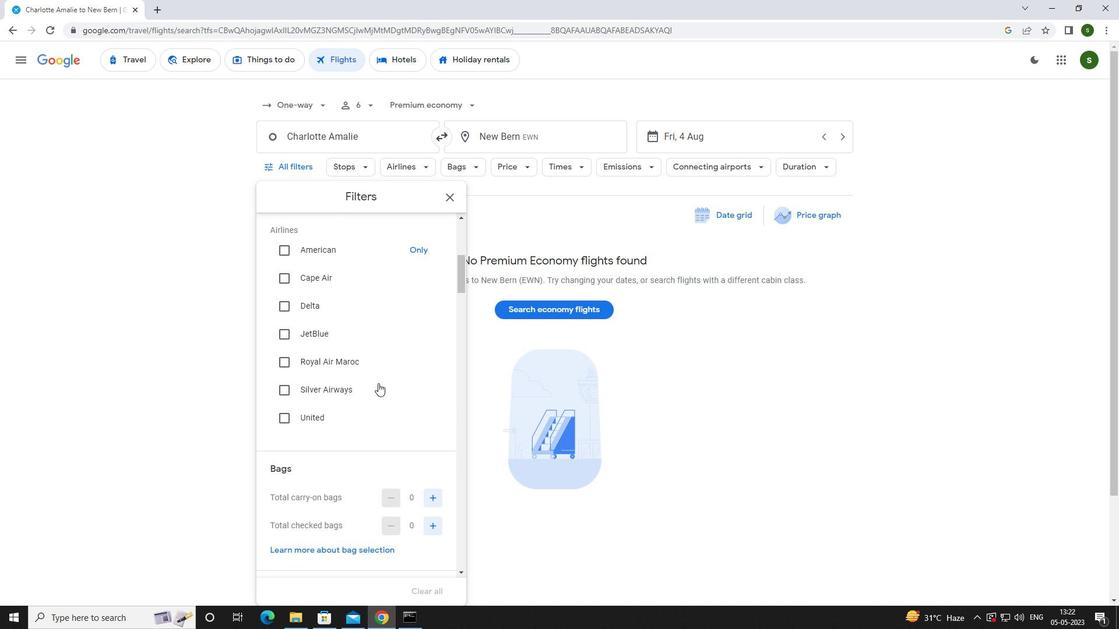 
Action: Mouse moved to (429, 435)
Screenshot: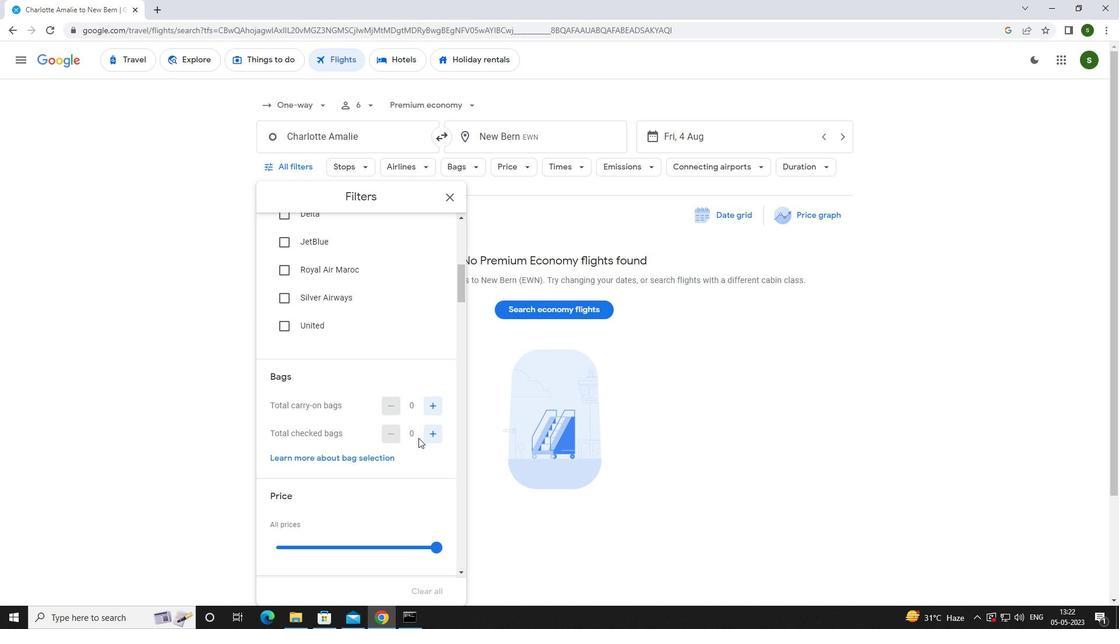 
Action: Mouse pressed left at (429, 435)
Screenshot: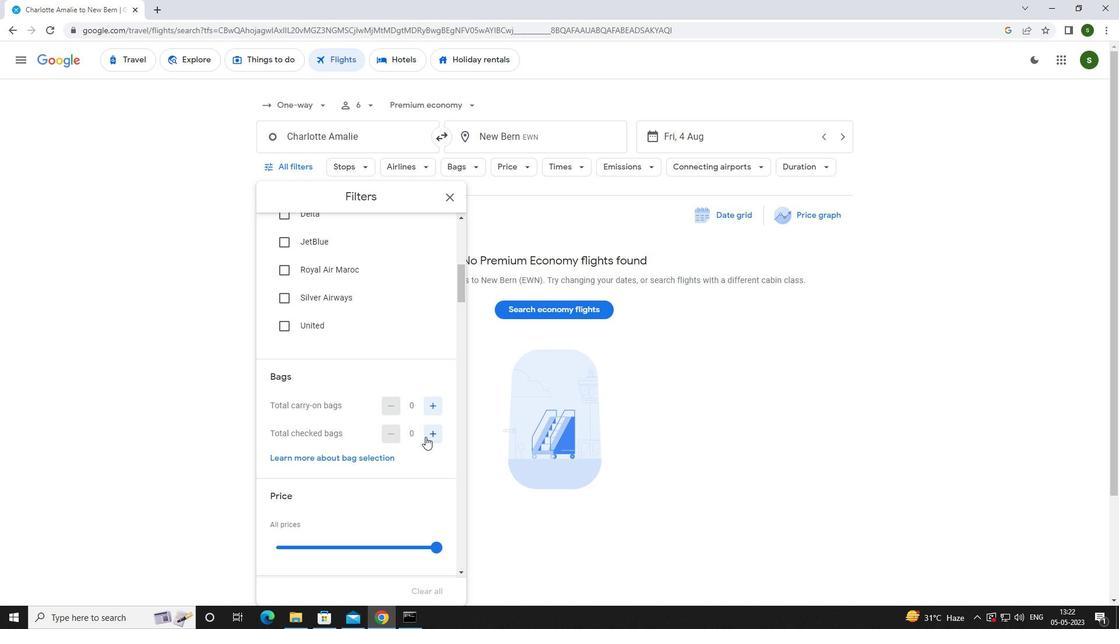
Action: Mouse pressed left at (429, 435)
Screenshot: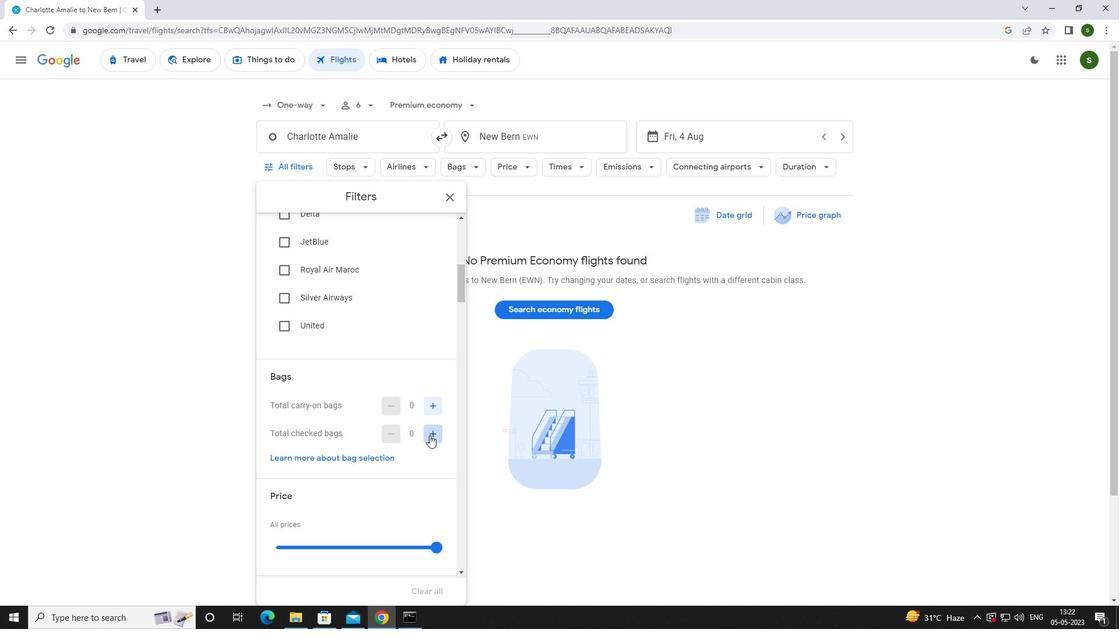 
Action: Mouse pressed left at (429, 435)
Screenshot: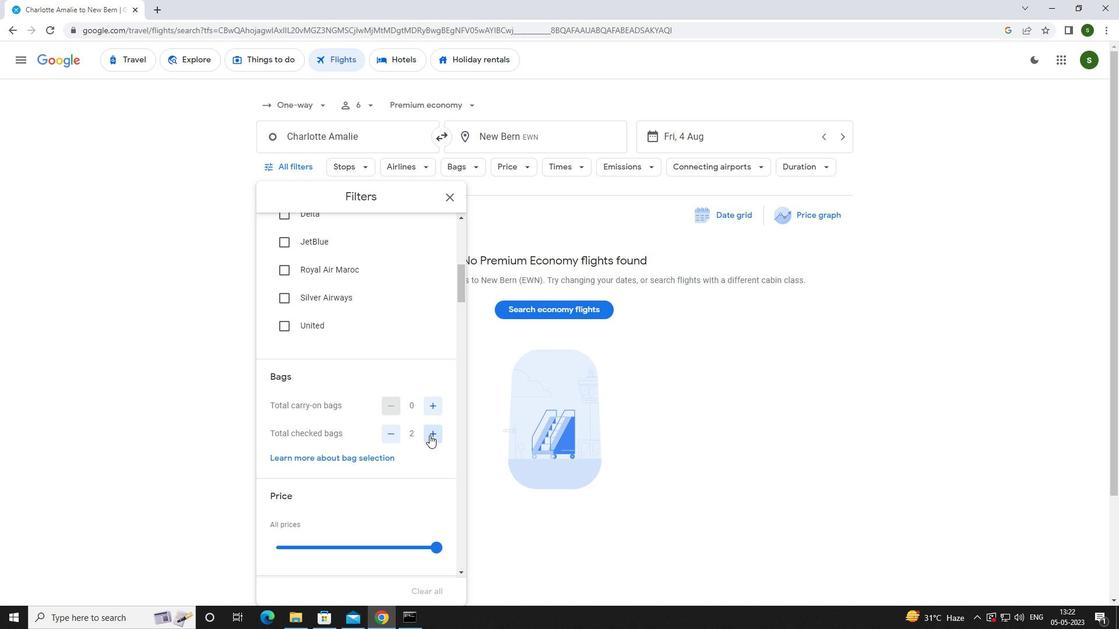 
Action: Mouse scrolled (429, 435) with delta (0, 0)
Screenshot: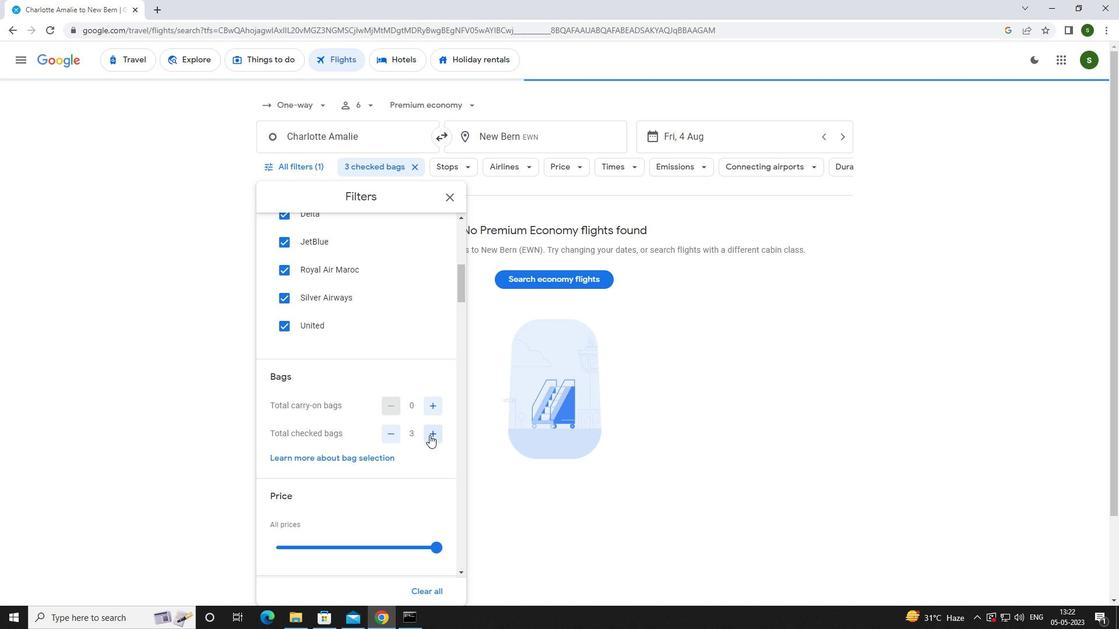 
Action: Mouse scrolled (429, 435) with delta (0, 0)
Screenshot: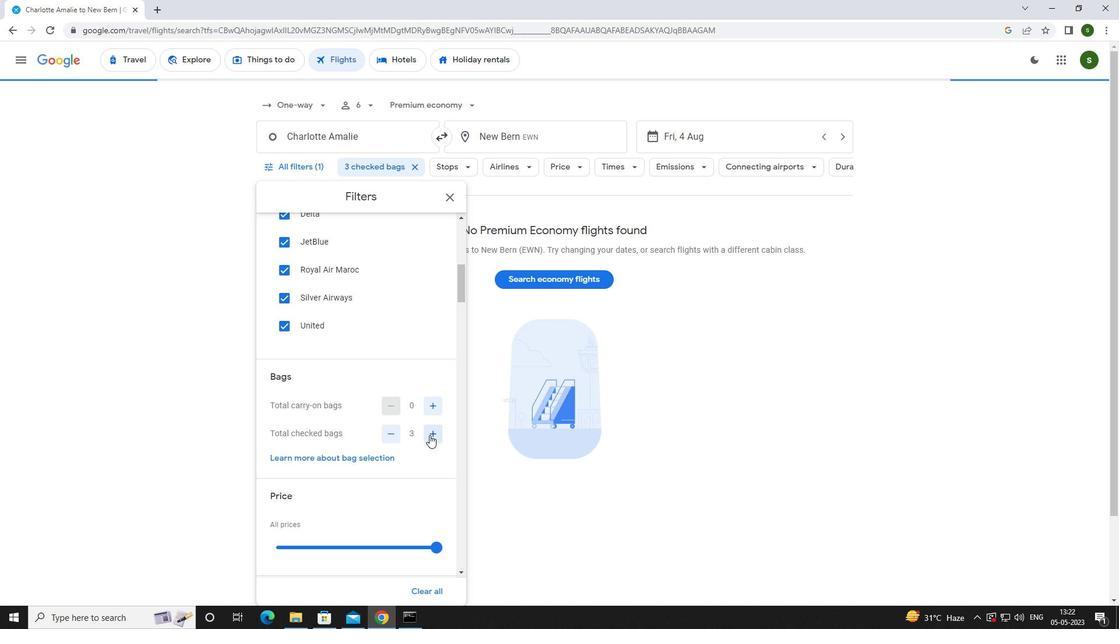 
Action: Mouse moved to (435, 432)
Screenshot: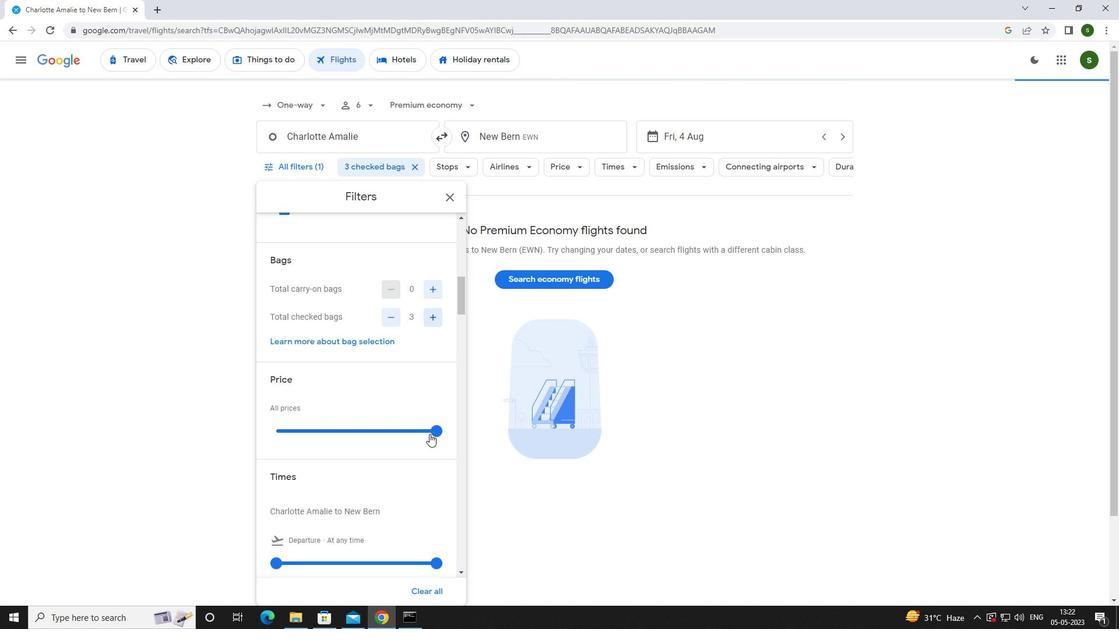 
Action: Mouse pressed left at (435, 432)
Screenshot: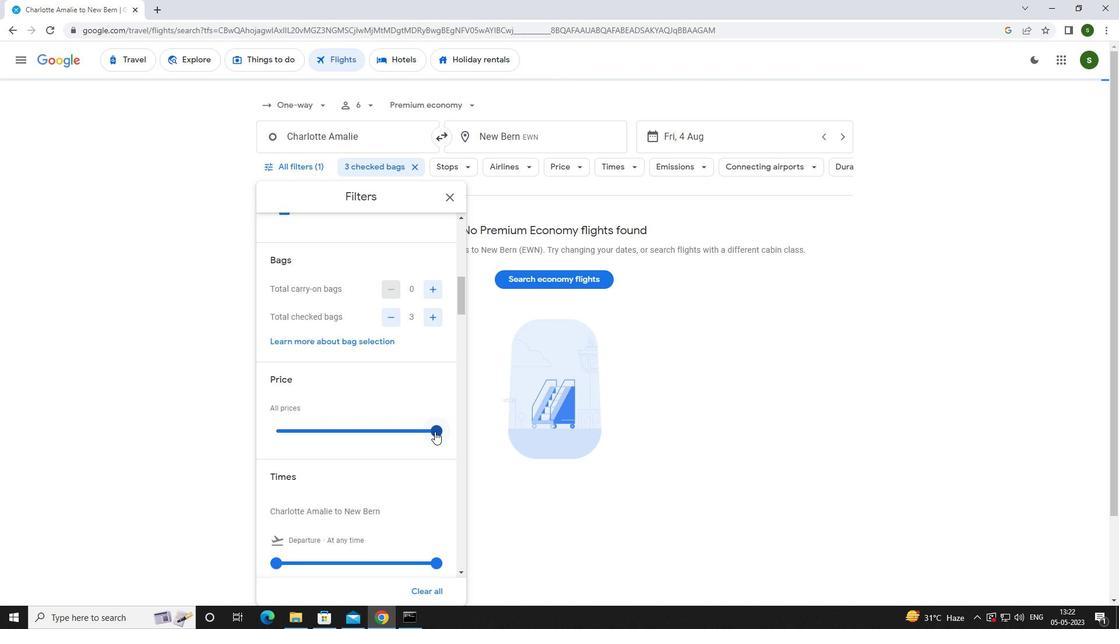 
Action: Mouse scrolled (435, 431) with delta (0, 0)
Screenshot: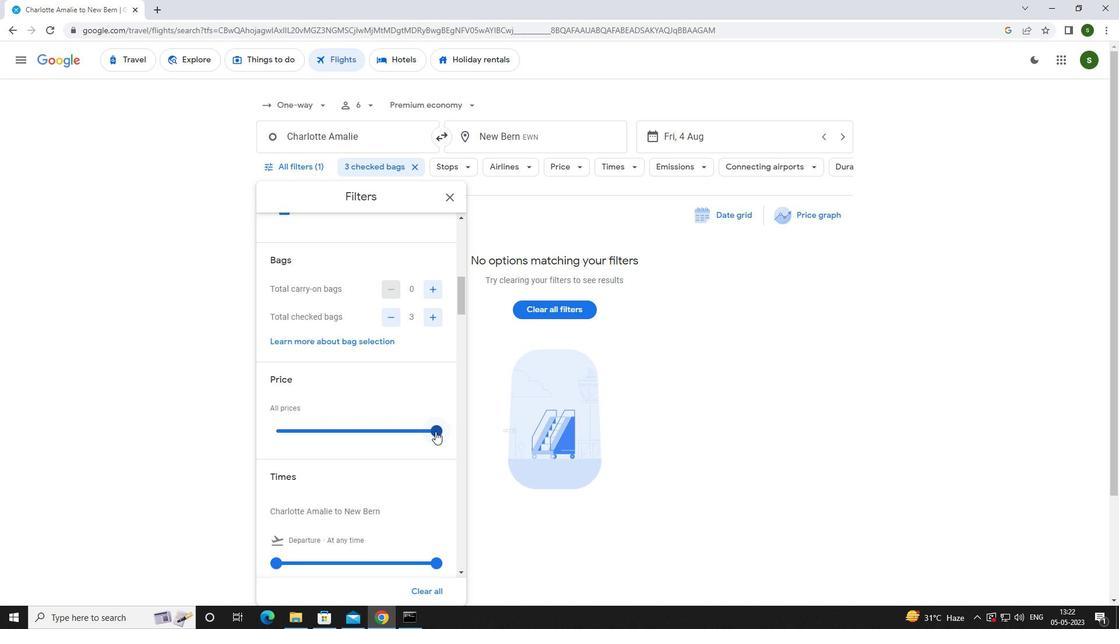 
Action: Mouse moved to (279, 500)
Screenshot: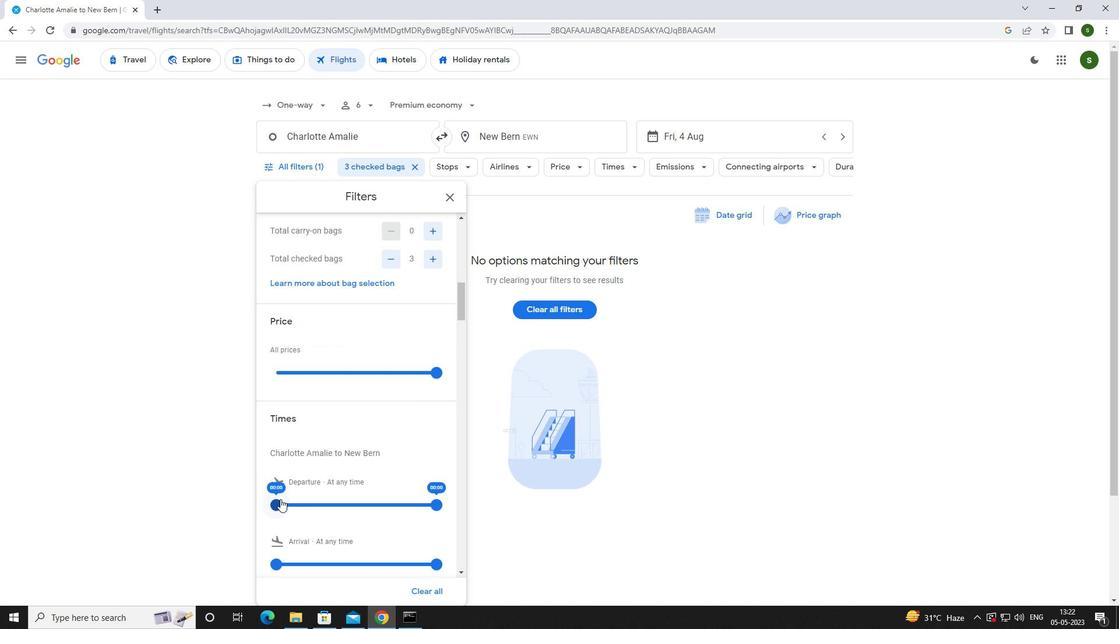 
Action: Mouse pressed left at (279, 500)
Screenshot: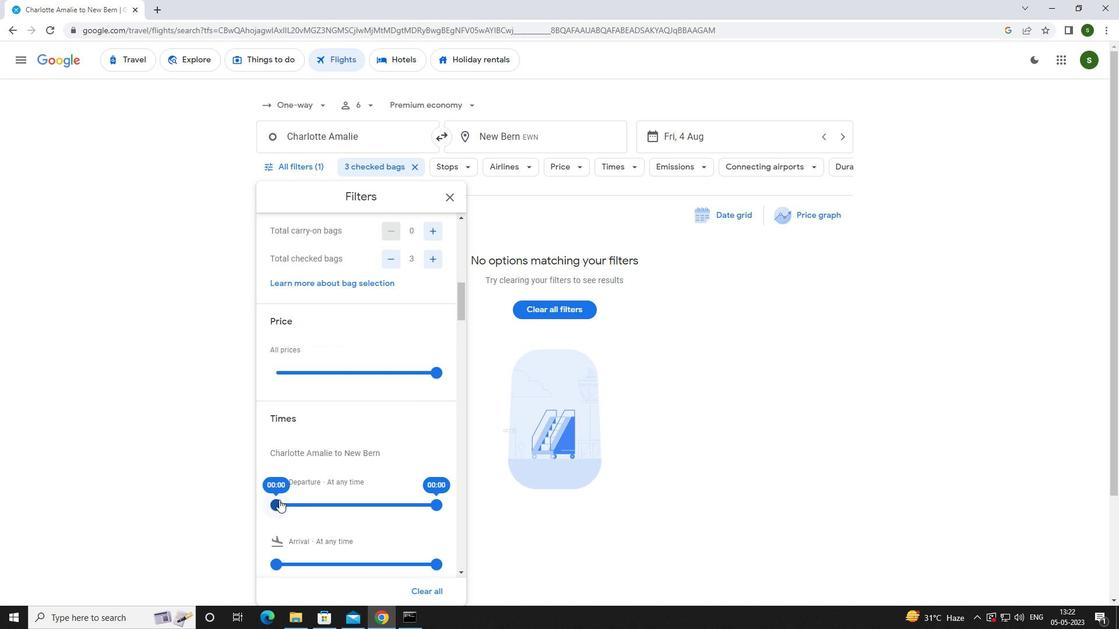 
Action: Mouse moved to (477, 516)
Screenshot: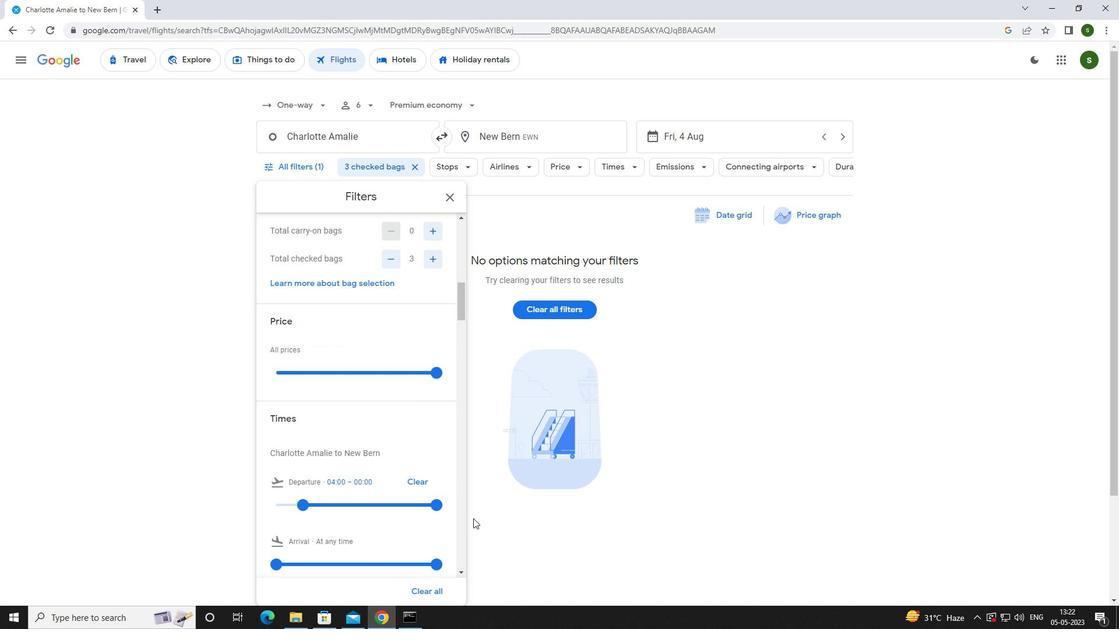 
Action: Mouse pressed left at (477, 516)
Screenshot: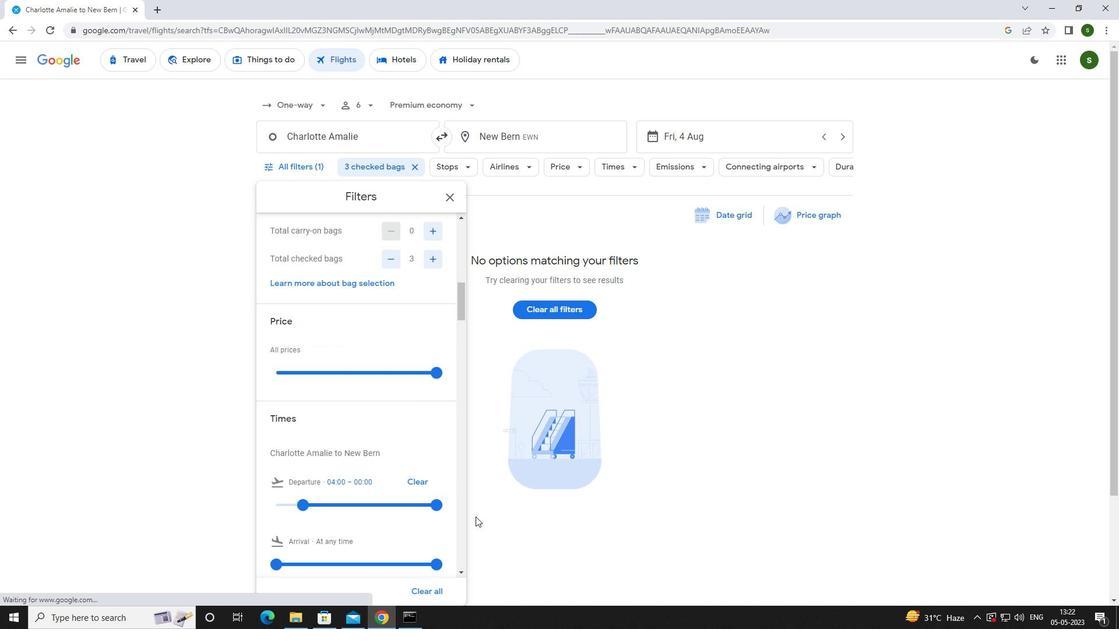 
Action: Mouse moved to (478, 515)
Screenshot: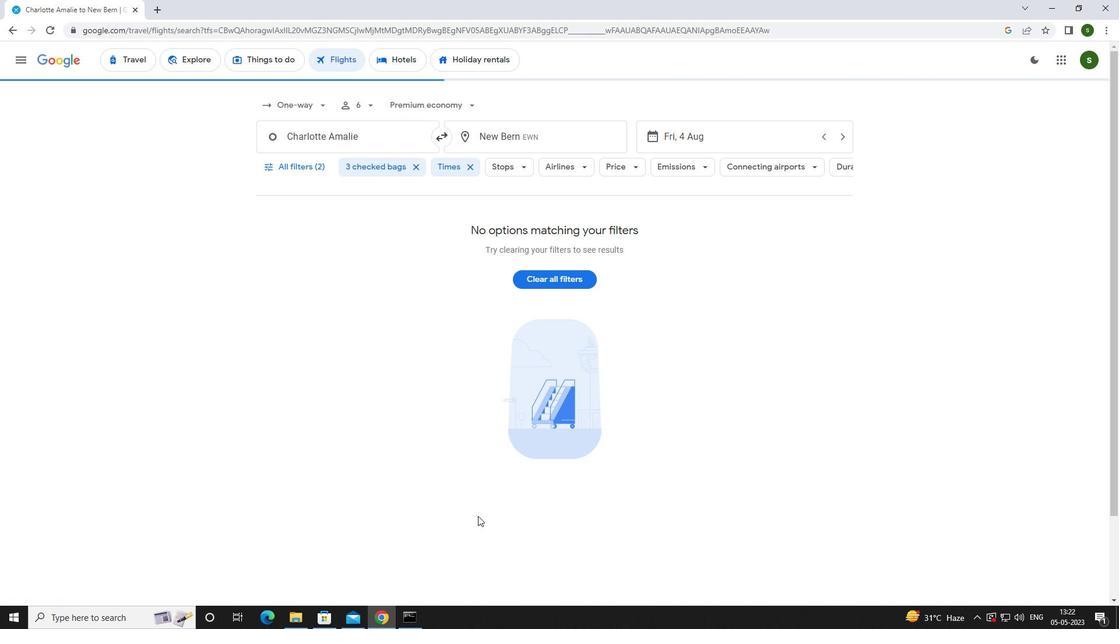 
